 Task: Toggle the double-click icon to close the window.
Action: Mouse moved to (7, 669)
Screenshot: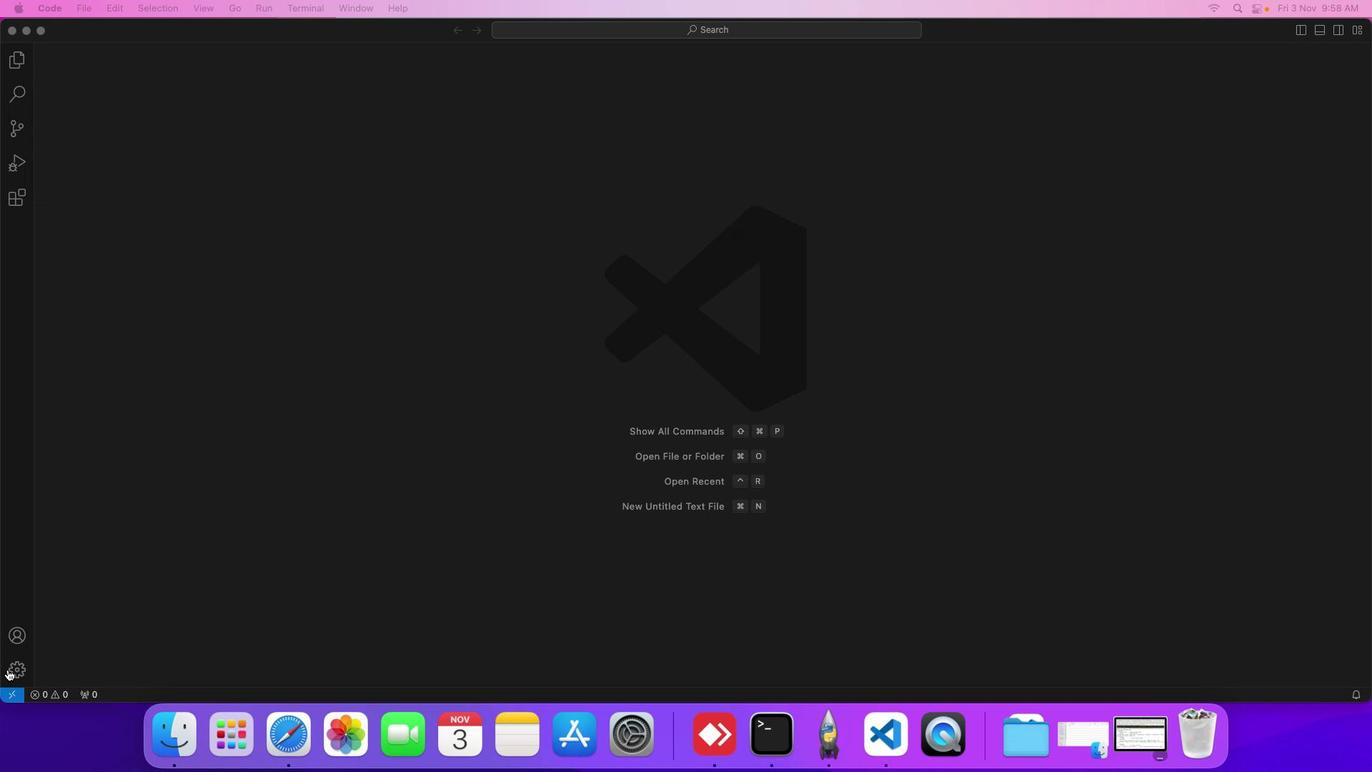 
Action: Mouse pressed left at (7, 669)
Screenshot: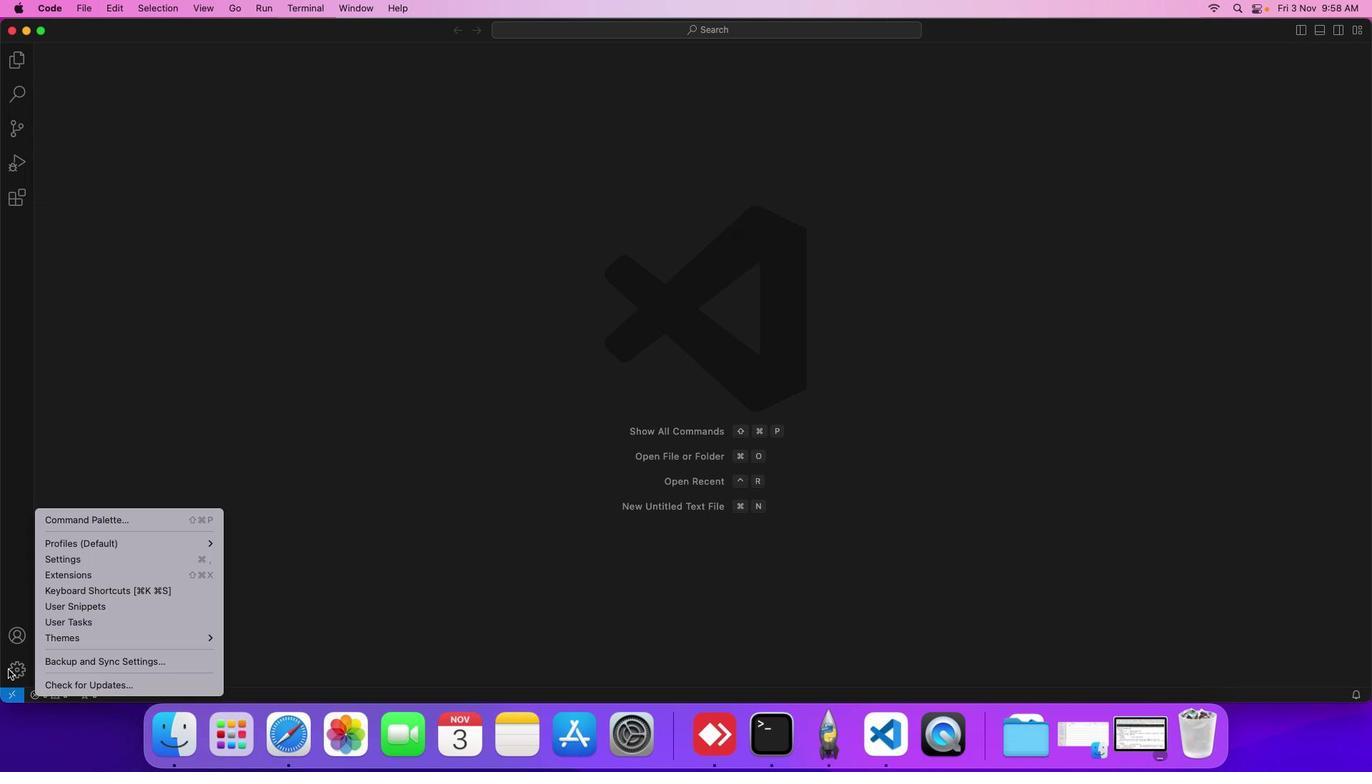 
Action: Mouse moved to (59, 563)
Screenshot: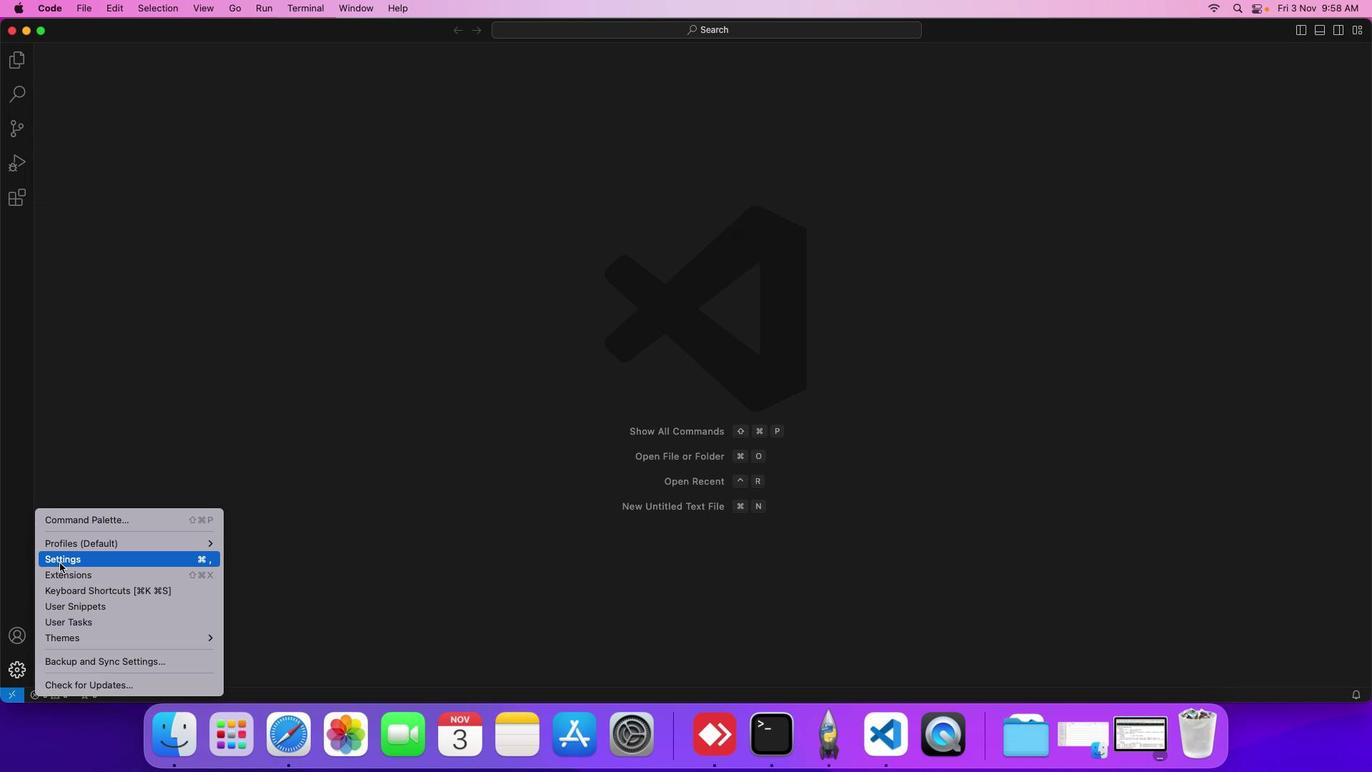 
Action: Mouse pressed left at (59, 563)
Screenshot: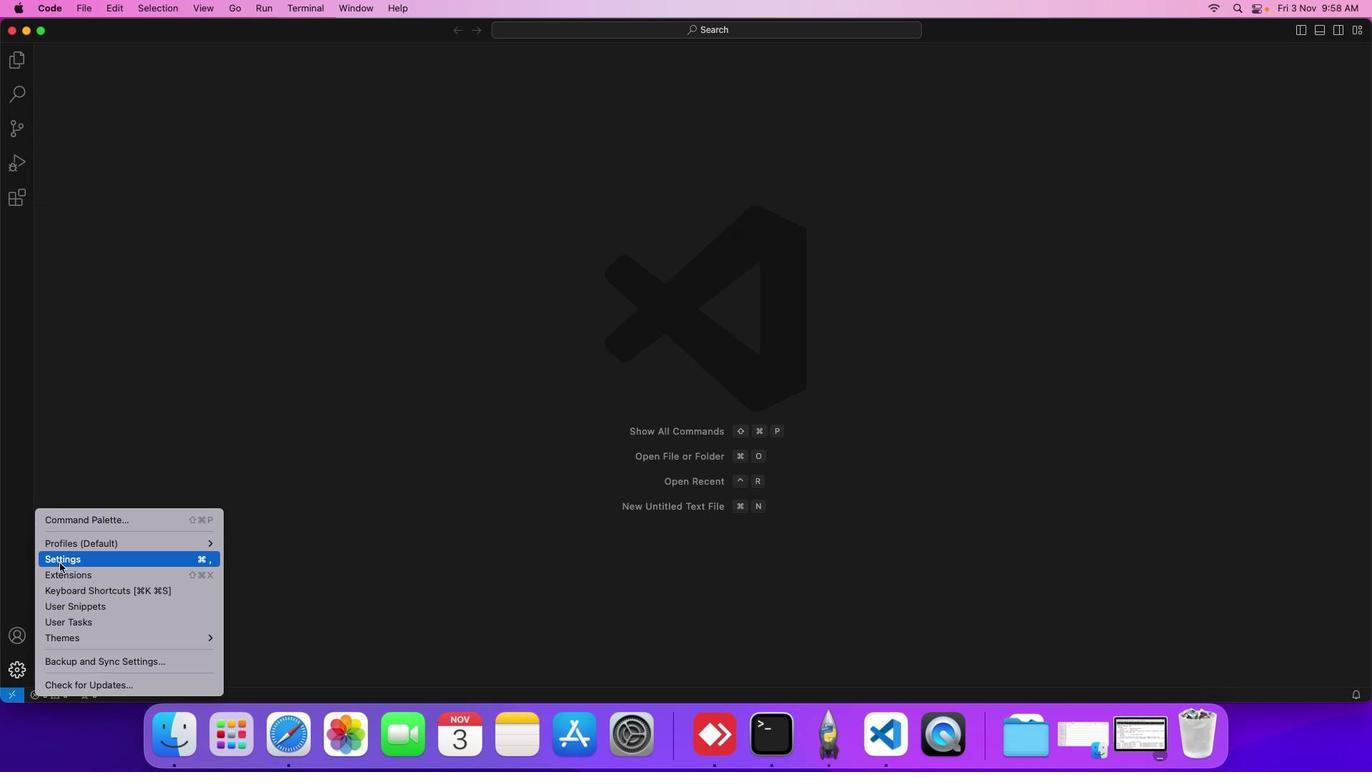 
Action: Mouse moved to (327, 188)
Screenshot: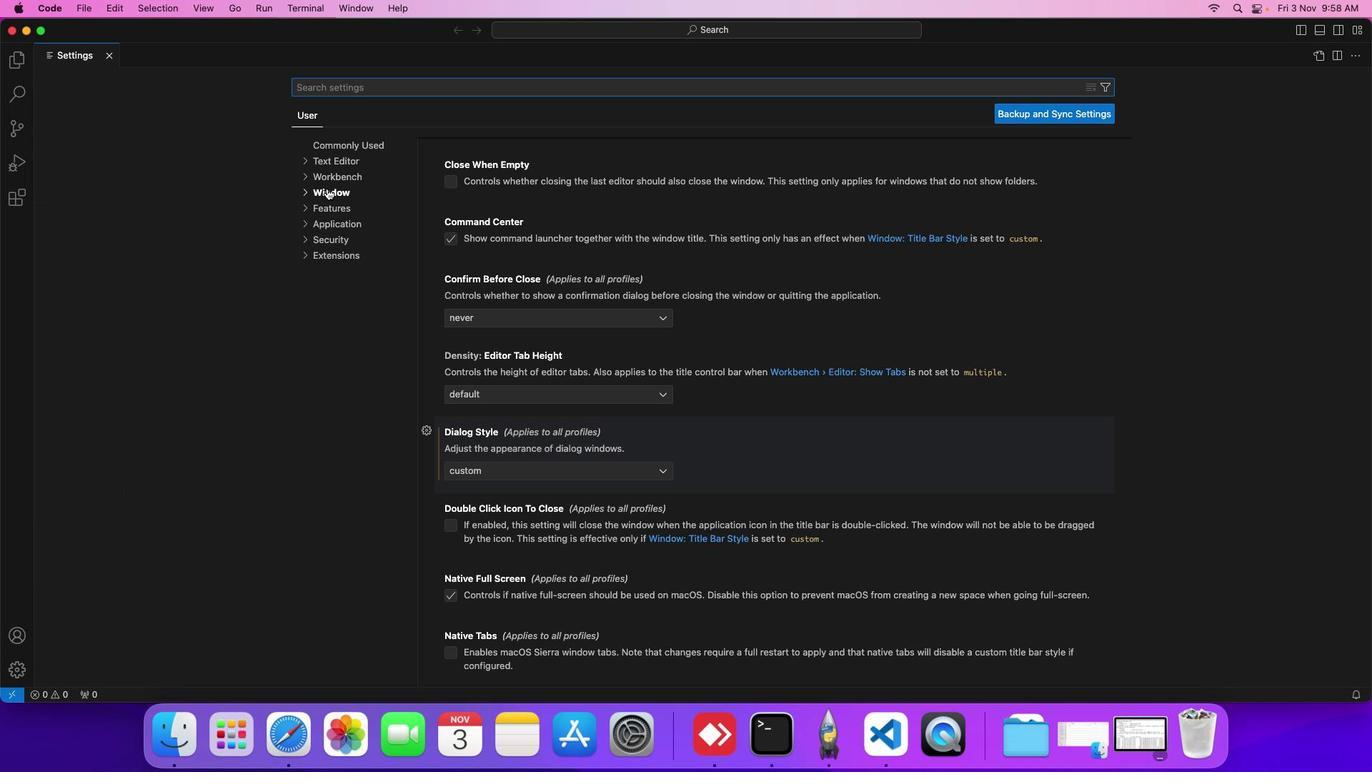 
Action: Mouse pressed left at (327, 188)
Screenshot: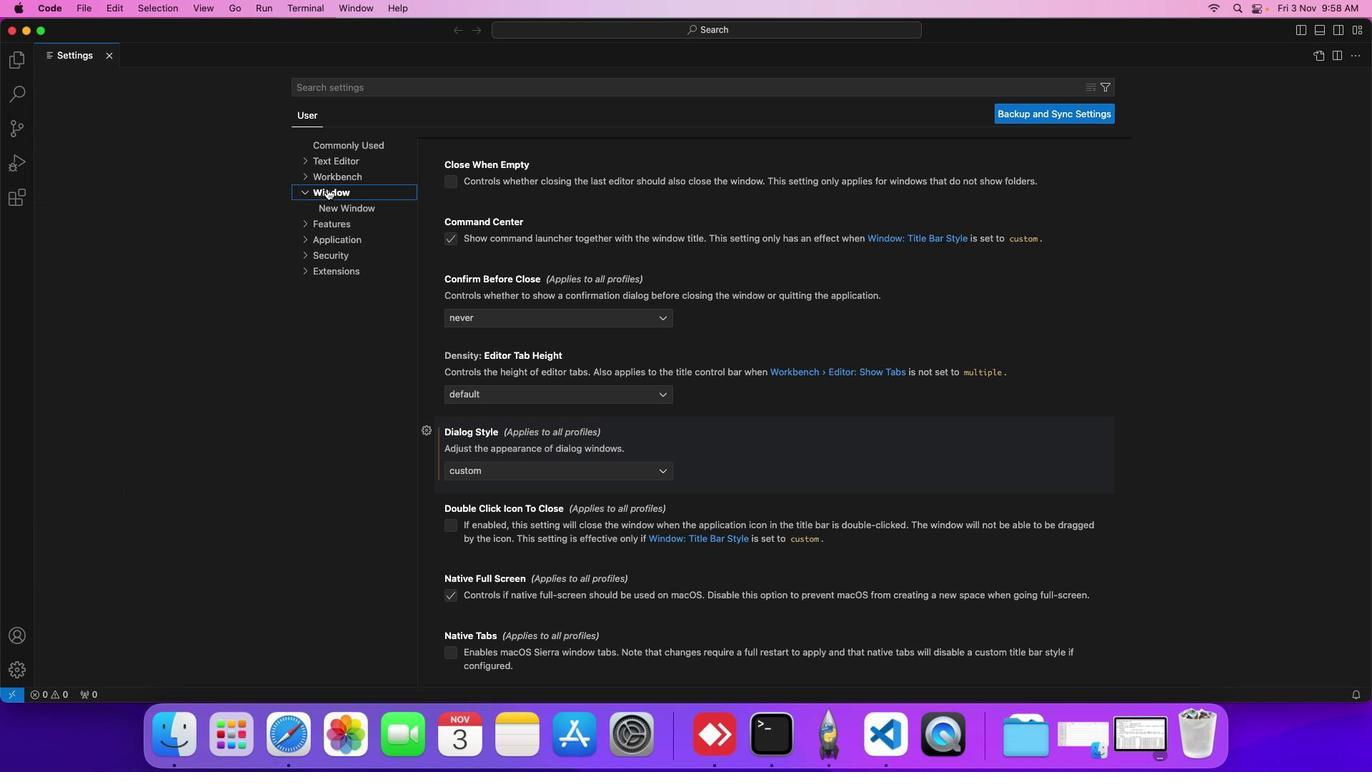 
Action: Mouse moved to (522, 456)
Screenshot: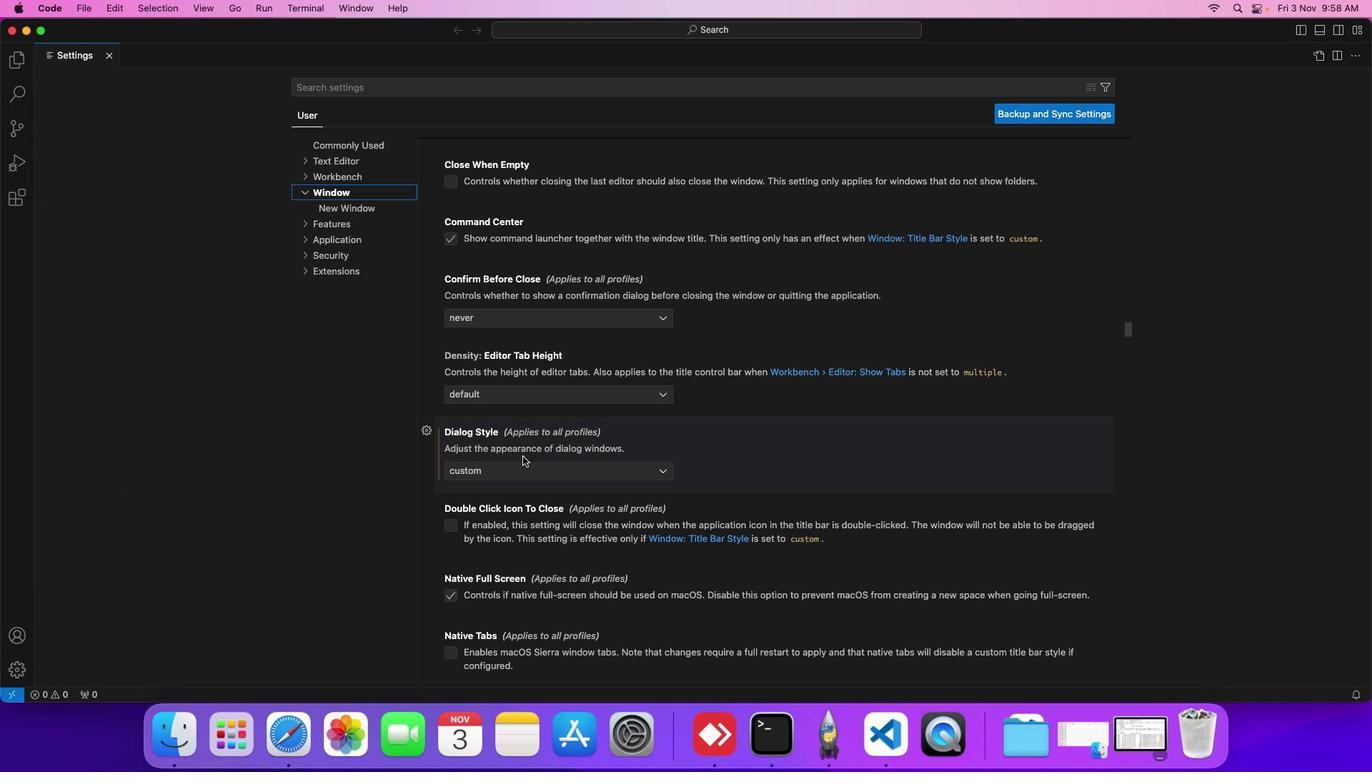 
Action: Mouse scrolled (522, 456) with delta (0, 0)
Screenshot: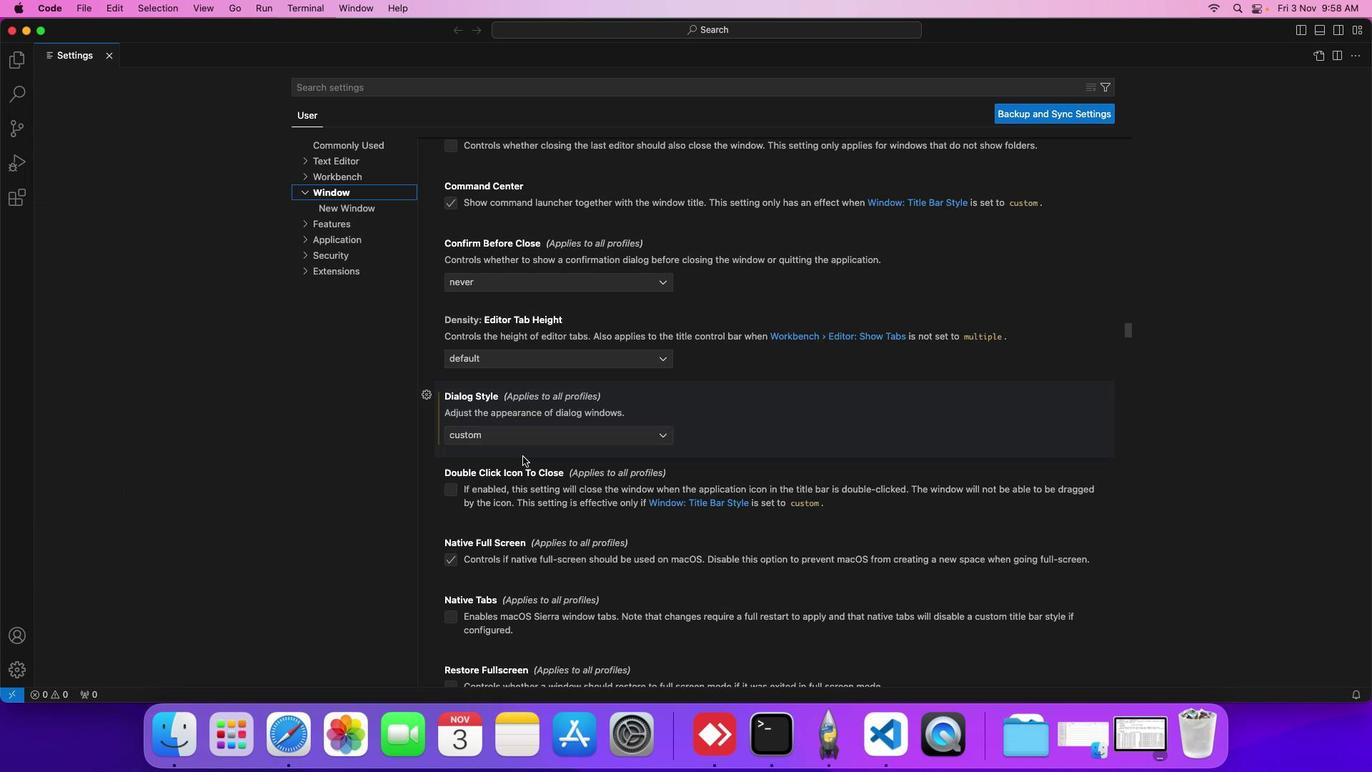 
Action: Mouse scrolled (522, 456) with delta (0, 0)
Screenshot: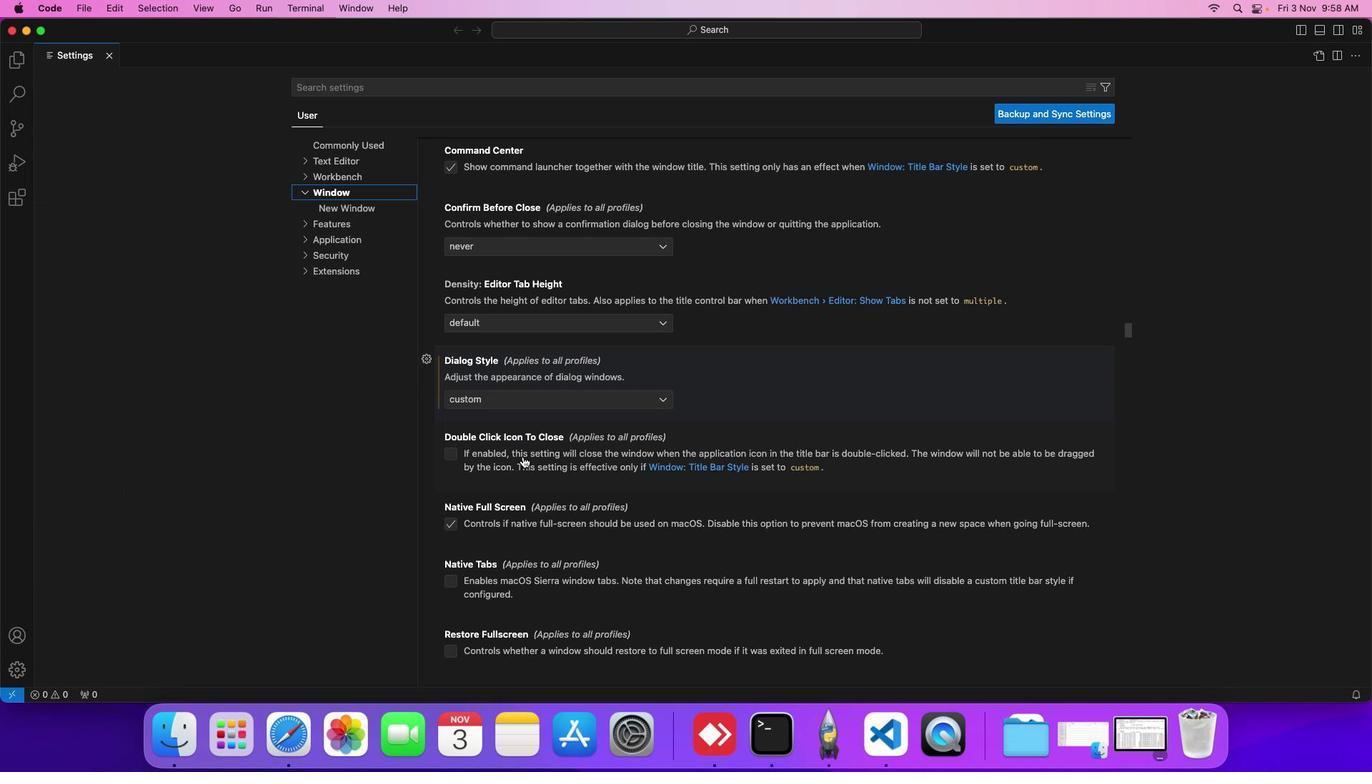 
Action: Mouse scrolled (522, 456) with delta (0, 0)
Screenshot: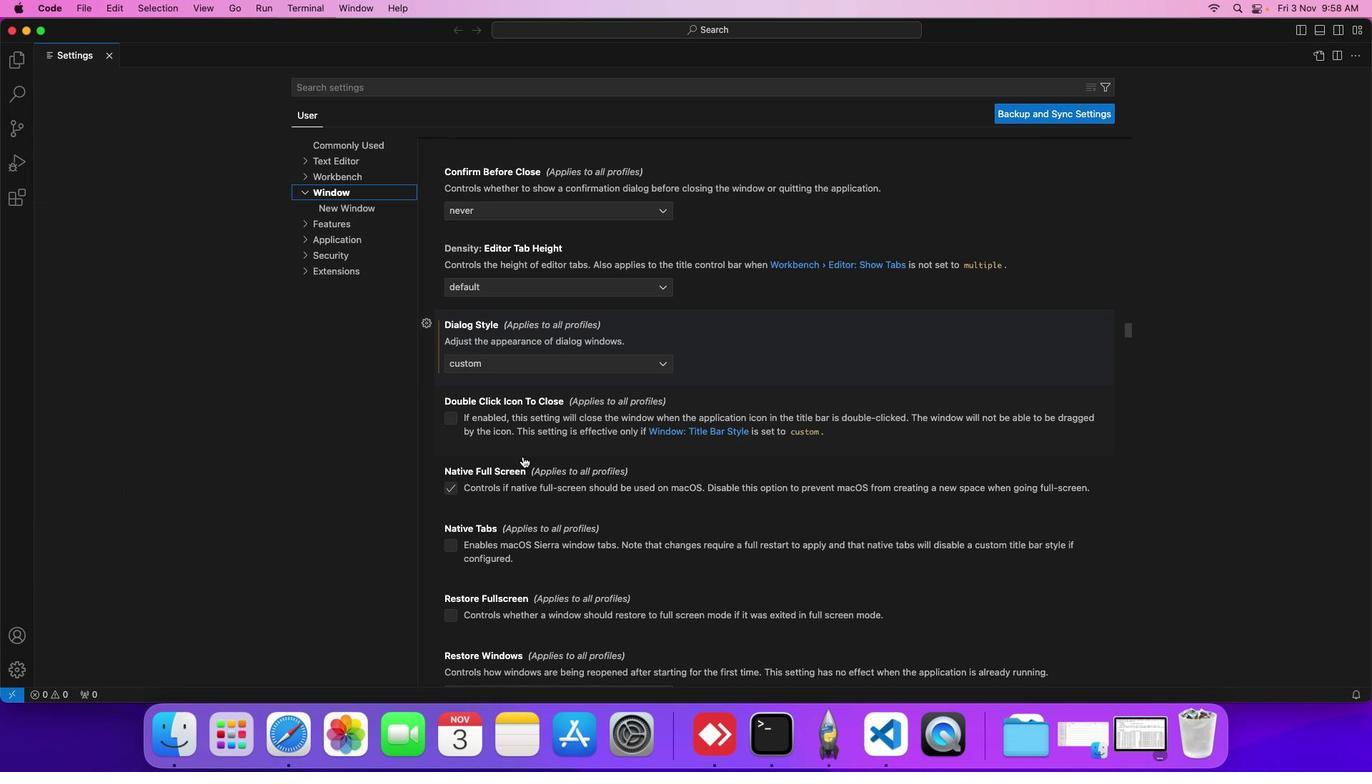 
Action: Mouse moved to (522, 456)
Screenshot: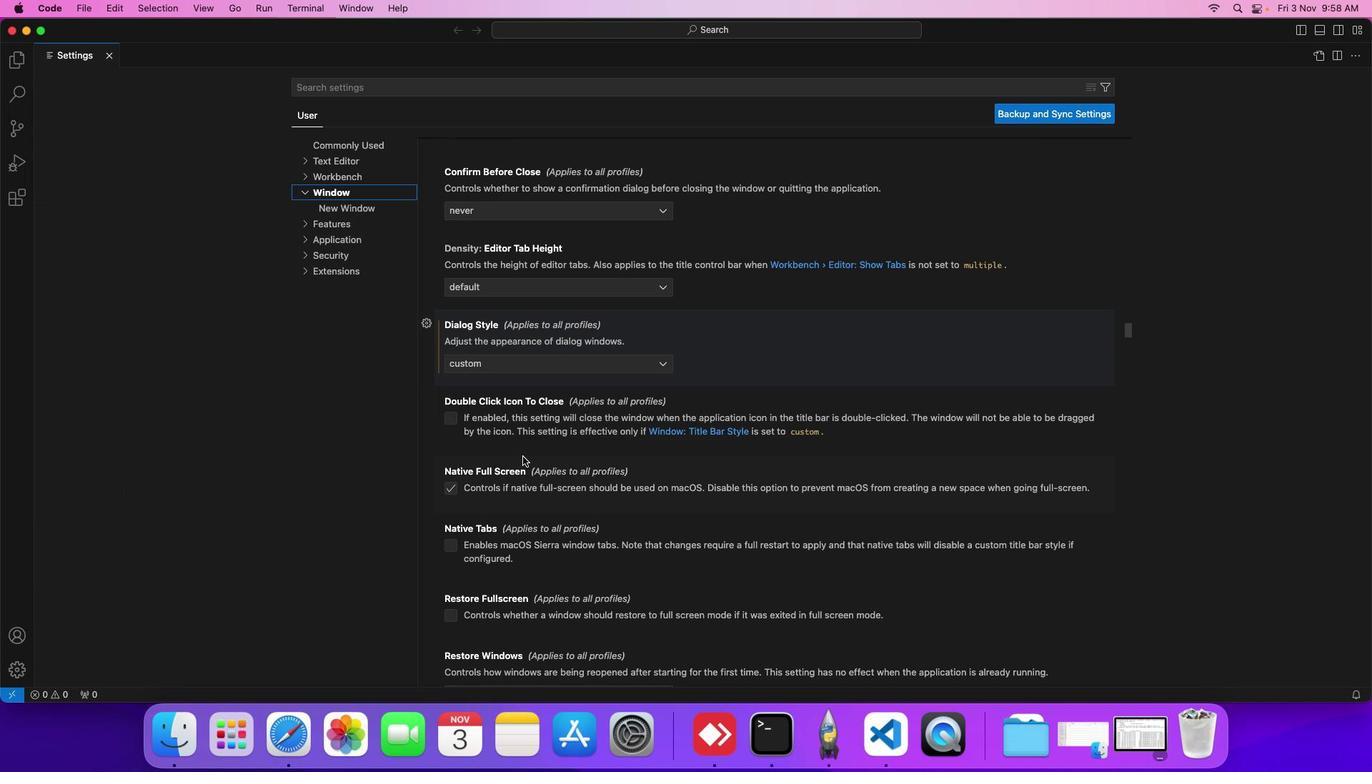 
Action: Mouse scrolled (522, 456) with delta (0, 0)
Screenshot: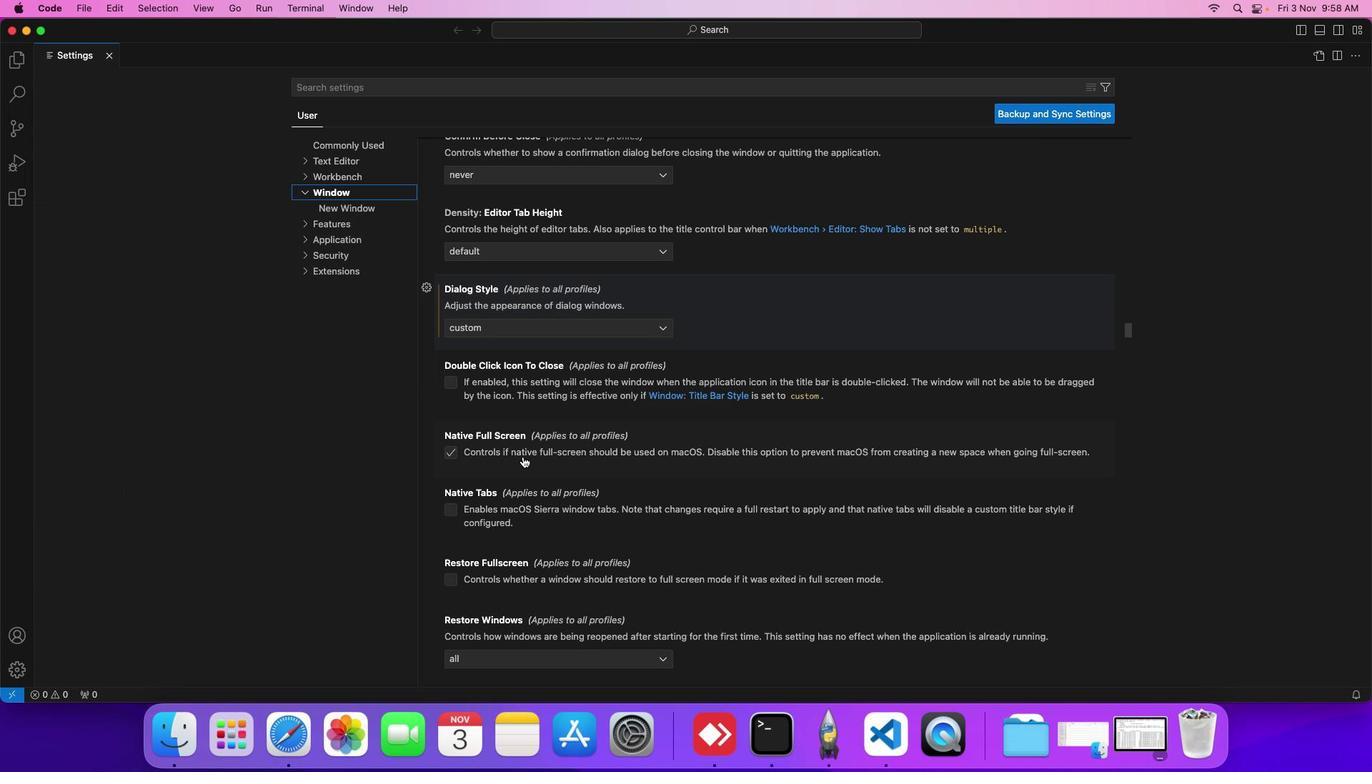 
Action: Mouse scrolled (522, 456) with delta (0, 0)
Screenshot: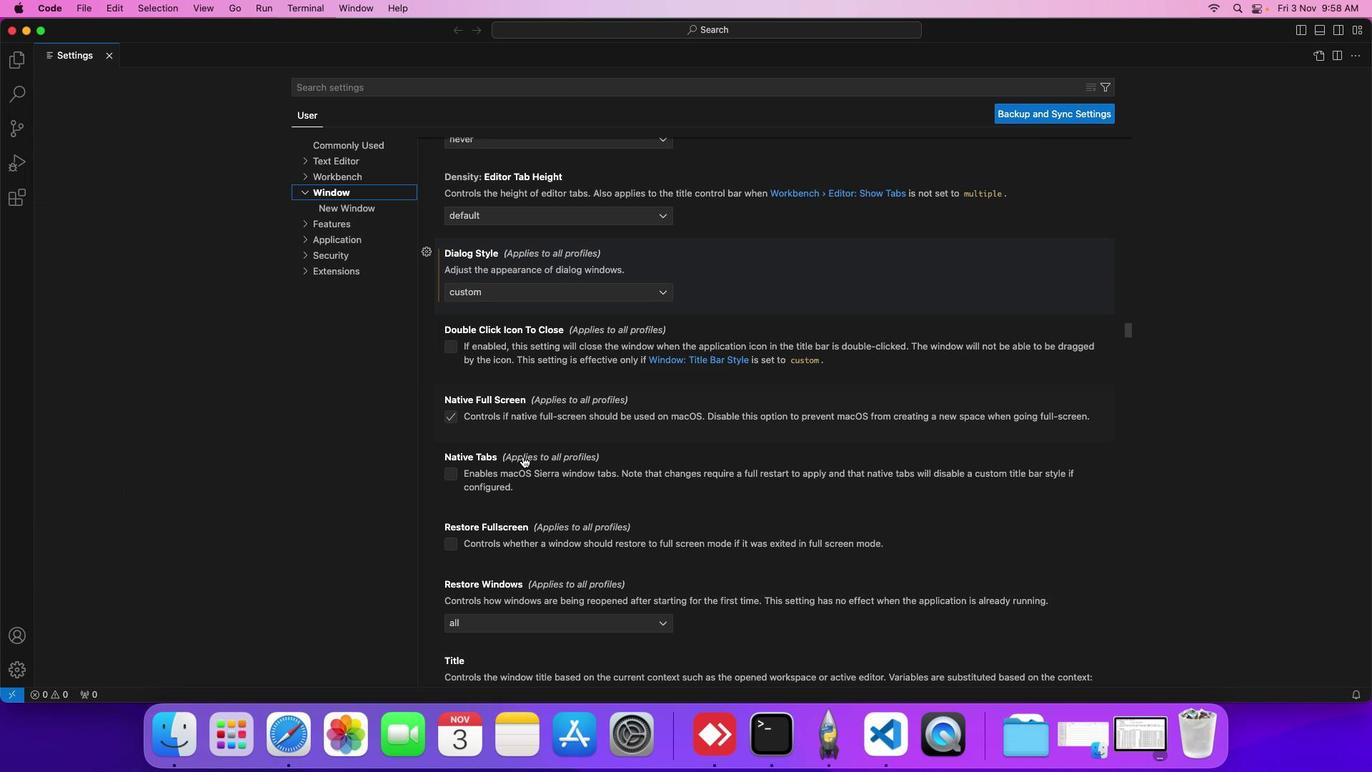 
Action: Mouse scrolled (522, 456) with delta (0, 0)
Screenshot: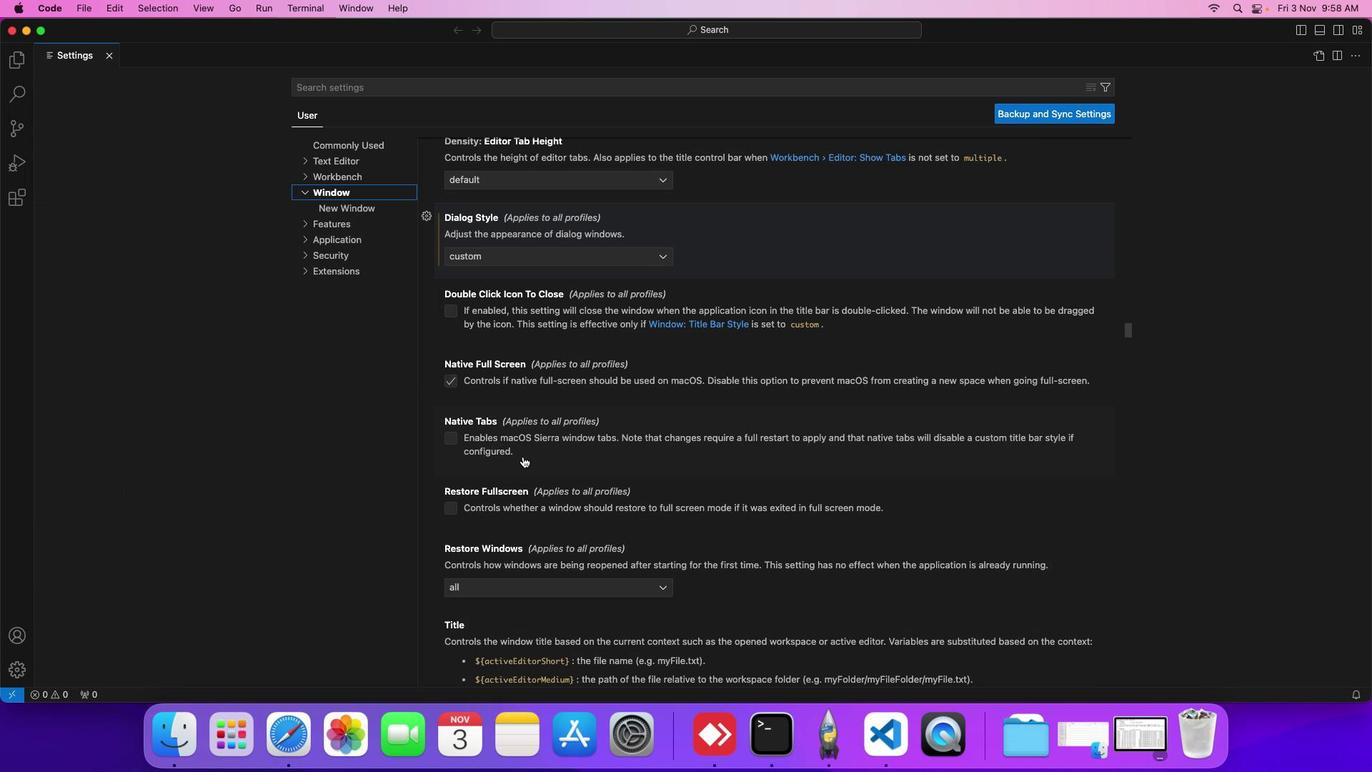 
Action: Mouse scrolled (522, 456) with delta (0, 0)
Screenshot: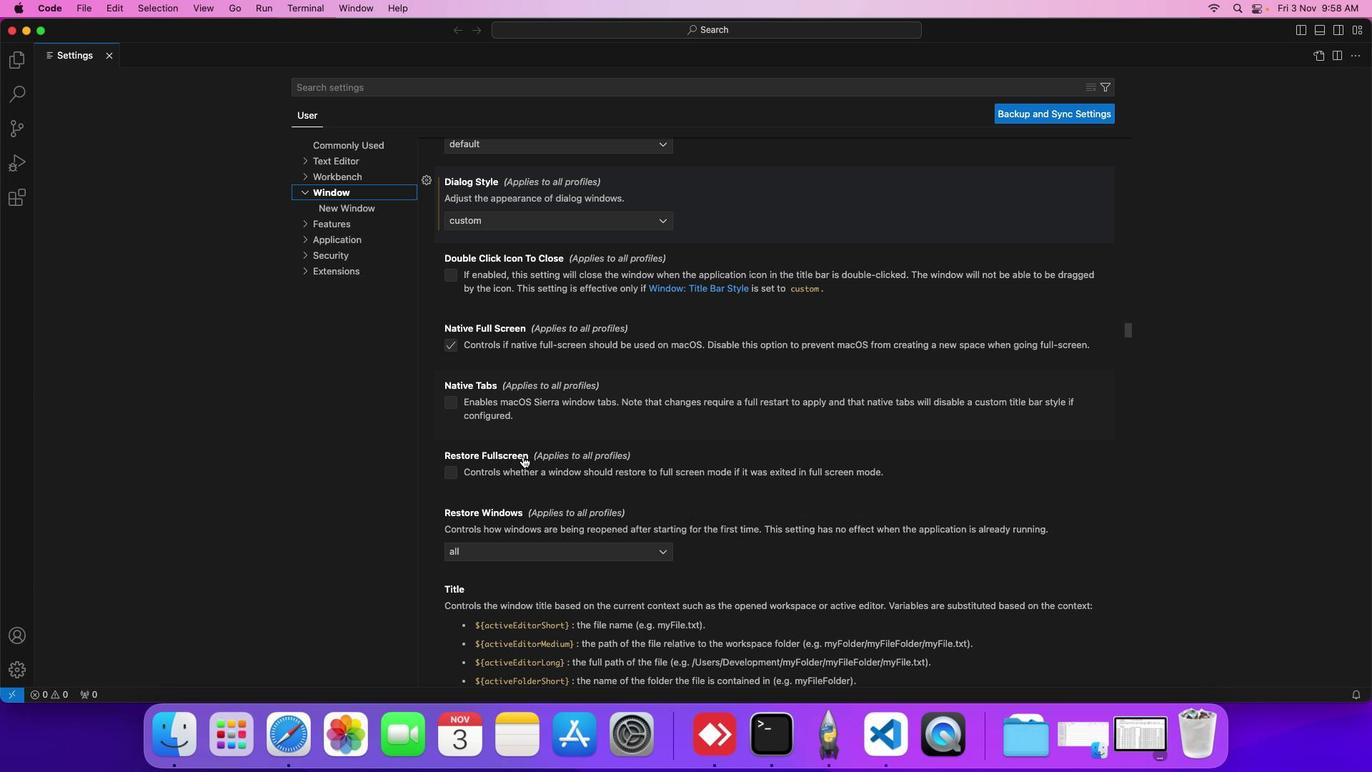 
Action: Mouse scrolled (522, 456) with delta (0, 0)
Screenshot: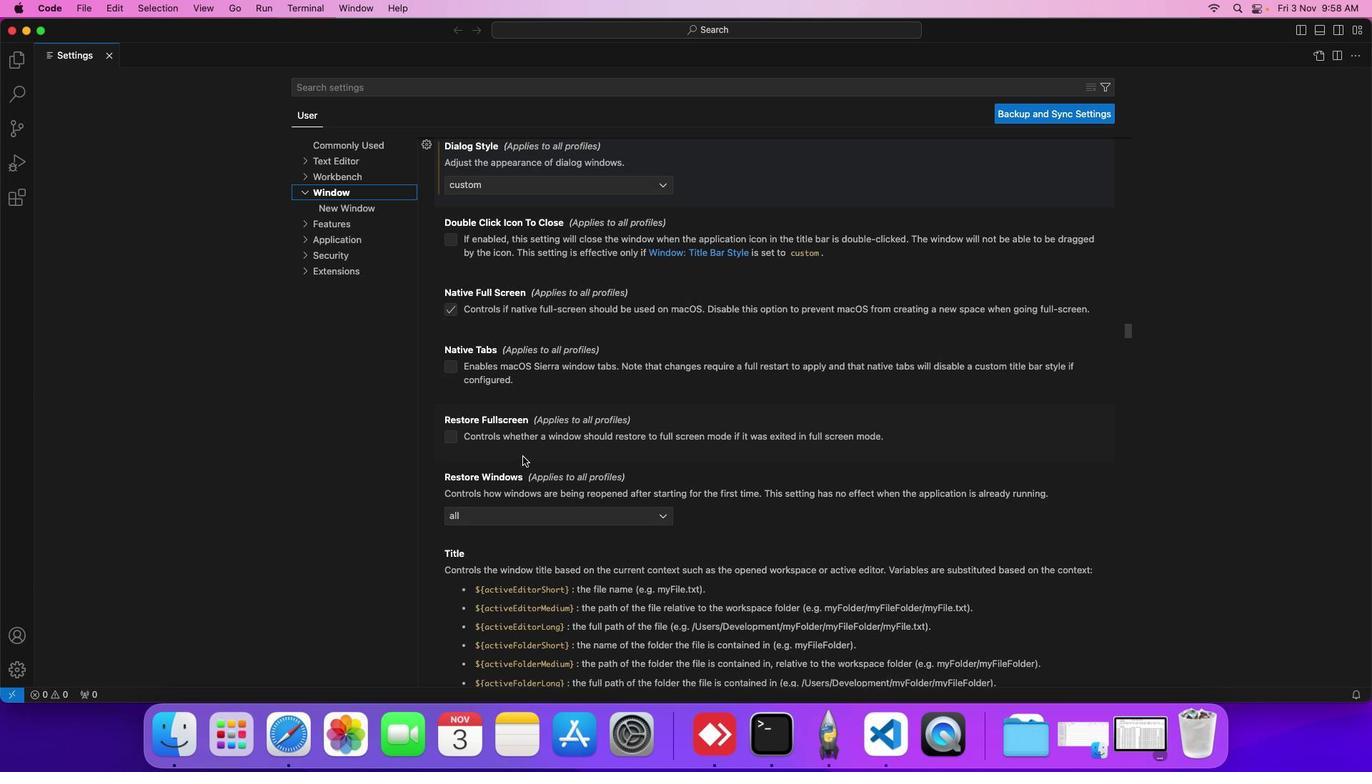 
Action: Mouse moved to (522, 456)
Screenshot: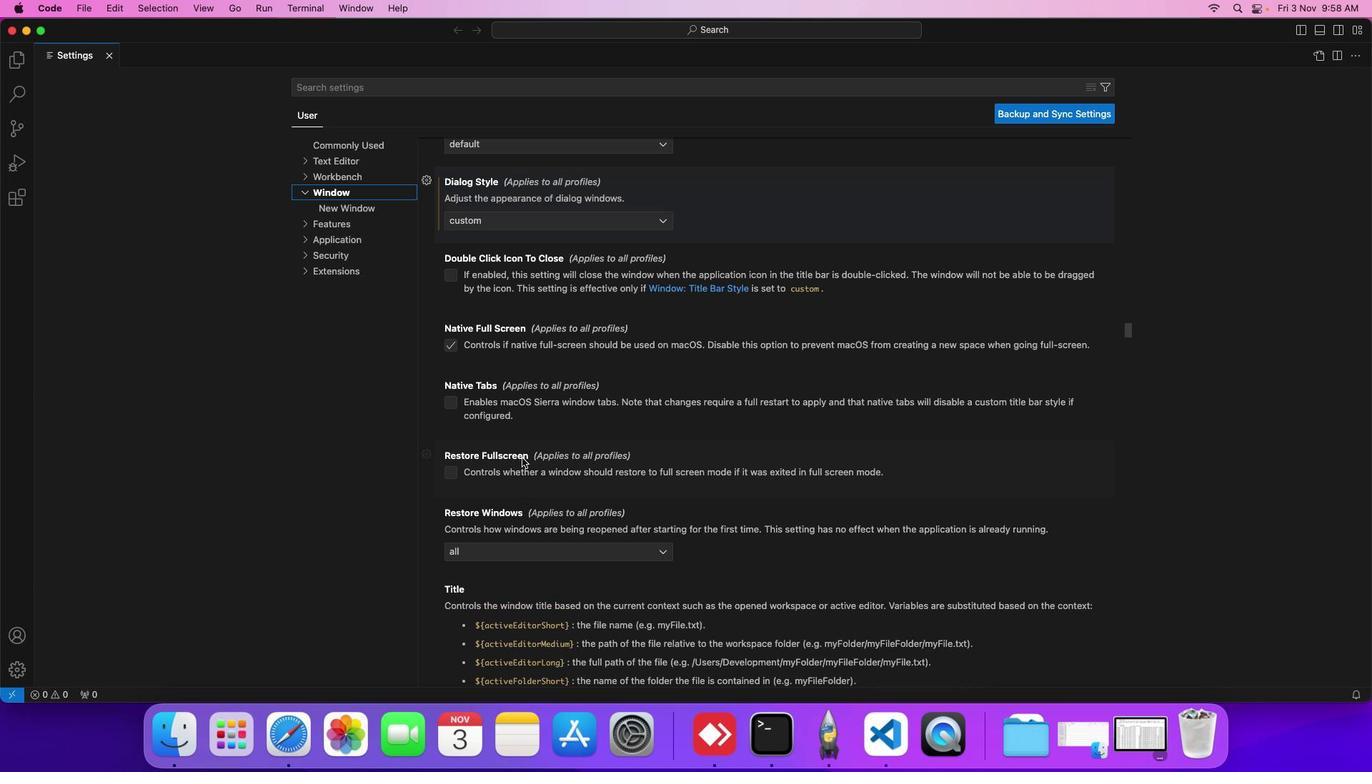 
Action: Mouse scrolled (522, 456) with delta (0, 0)
Screenshot: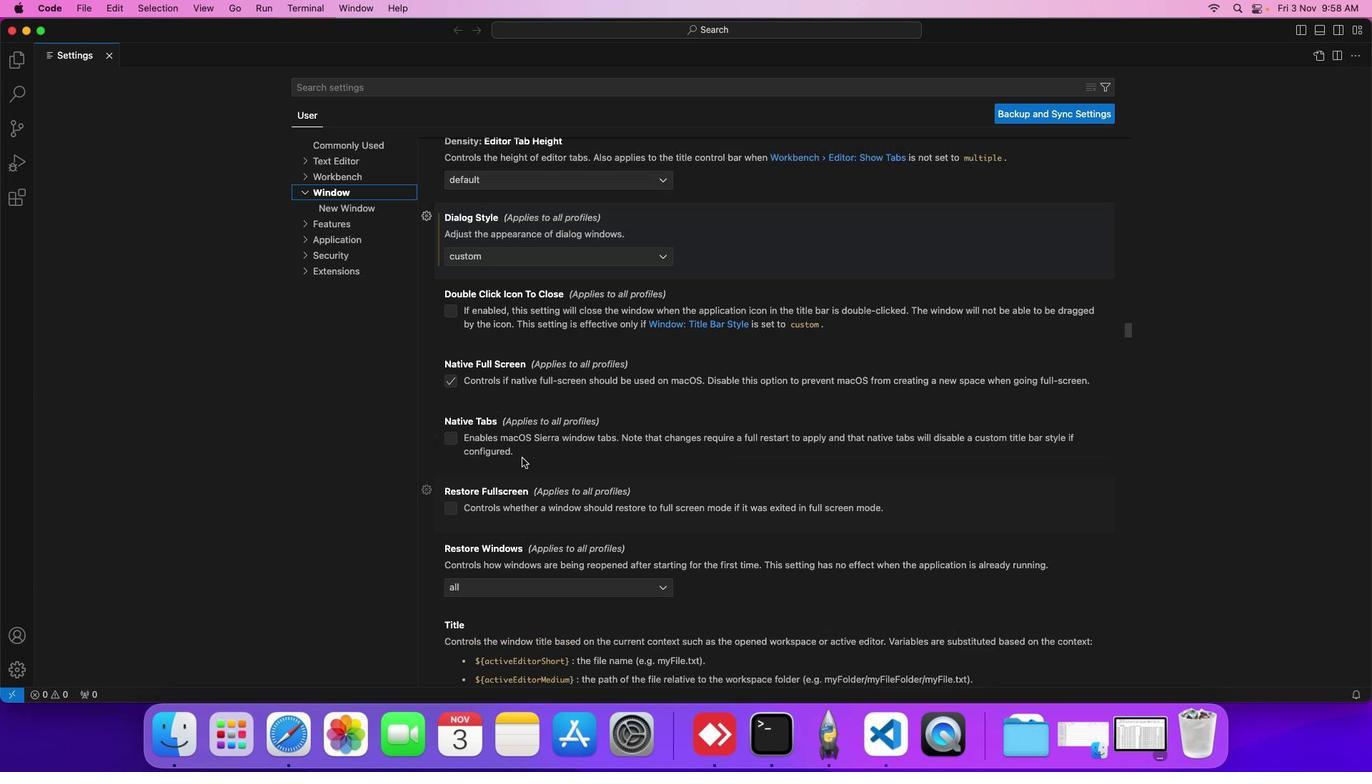 
Action: Mouse moved to (521, 457)
Screenshot: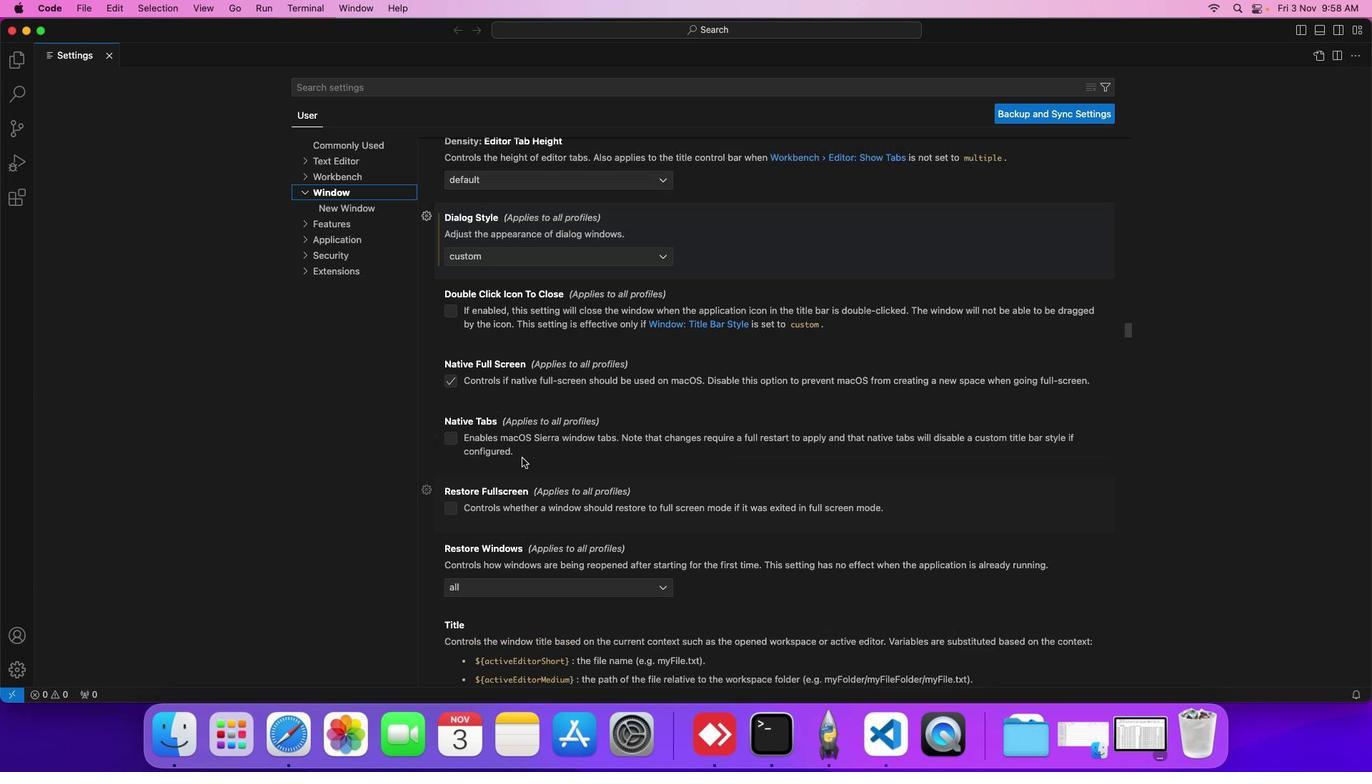 
Action: Mouse scrolled (521, 457) with delta (0, 0)
Screenshot: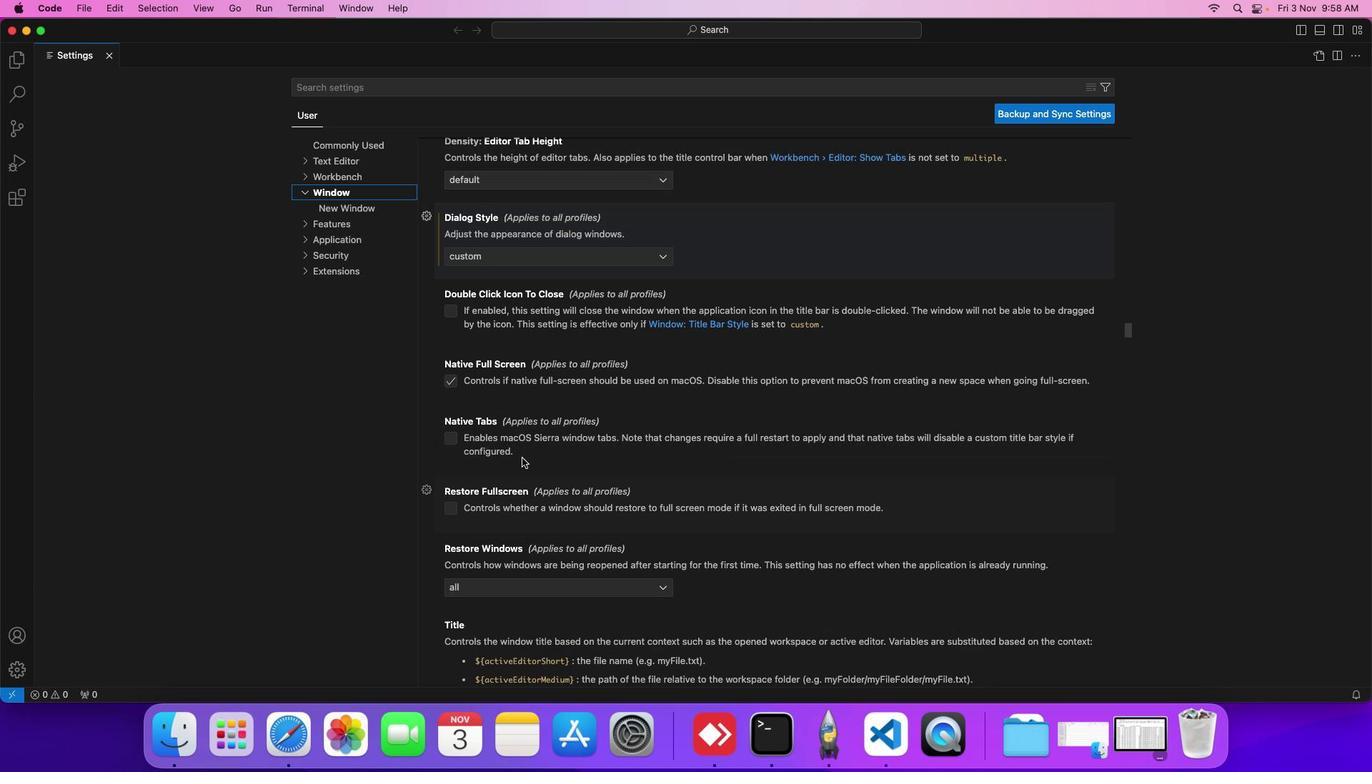 
Action: Mouse scrolled (521, 457) with delta (0, 0)
Screenshot: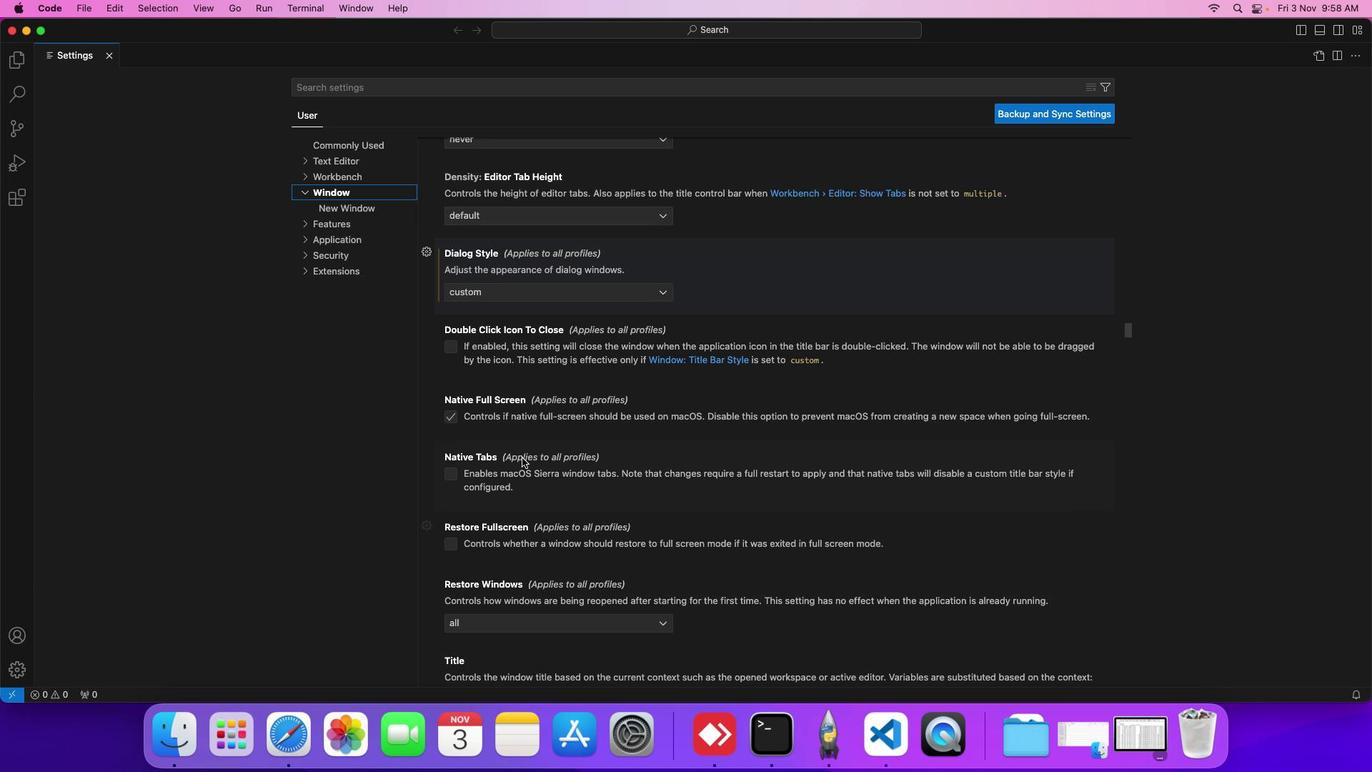 
Action: Mouse scrolled (521, 457) with delta (0, 0)
Screenshot: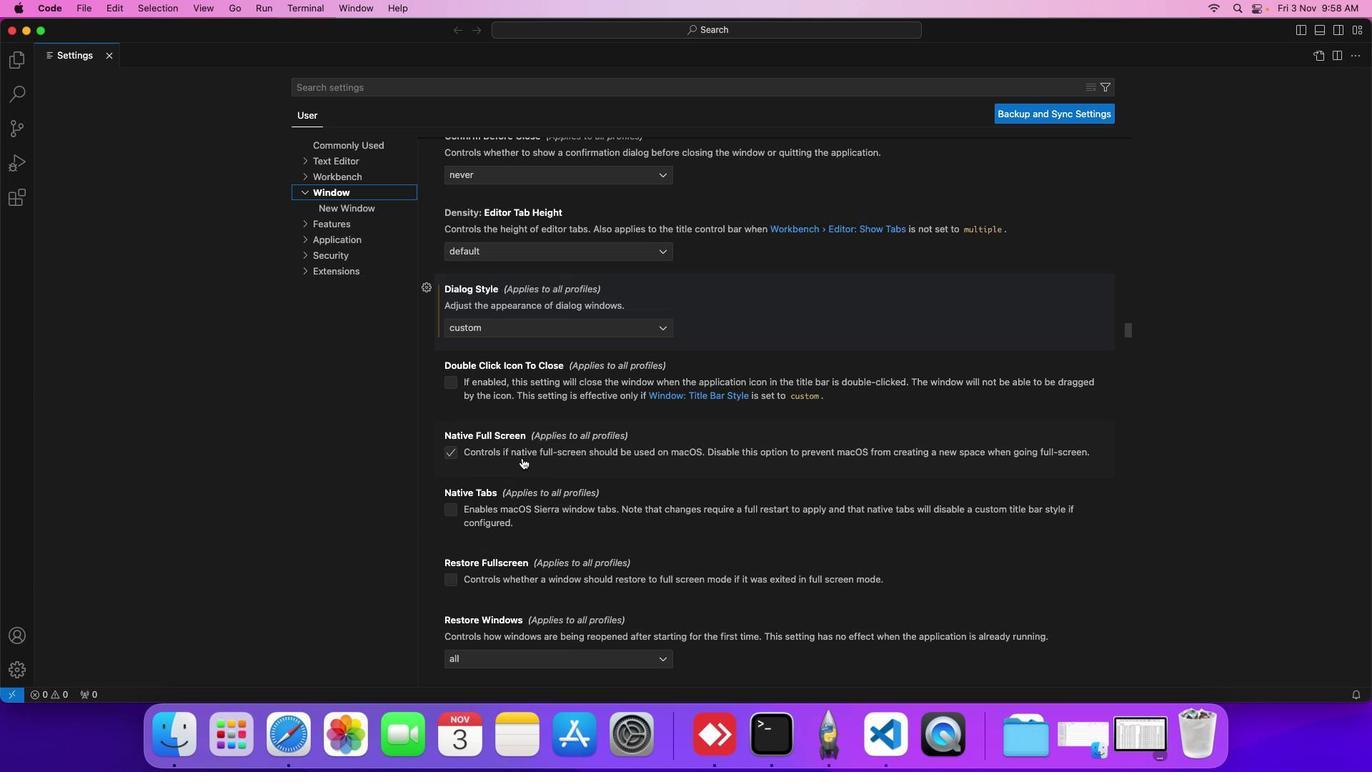 
Action: Mouse scrolled (521, 457) with delta (0, 0)
Screenshot: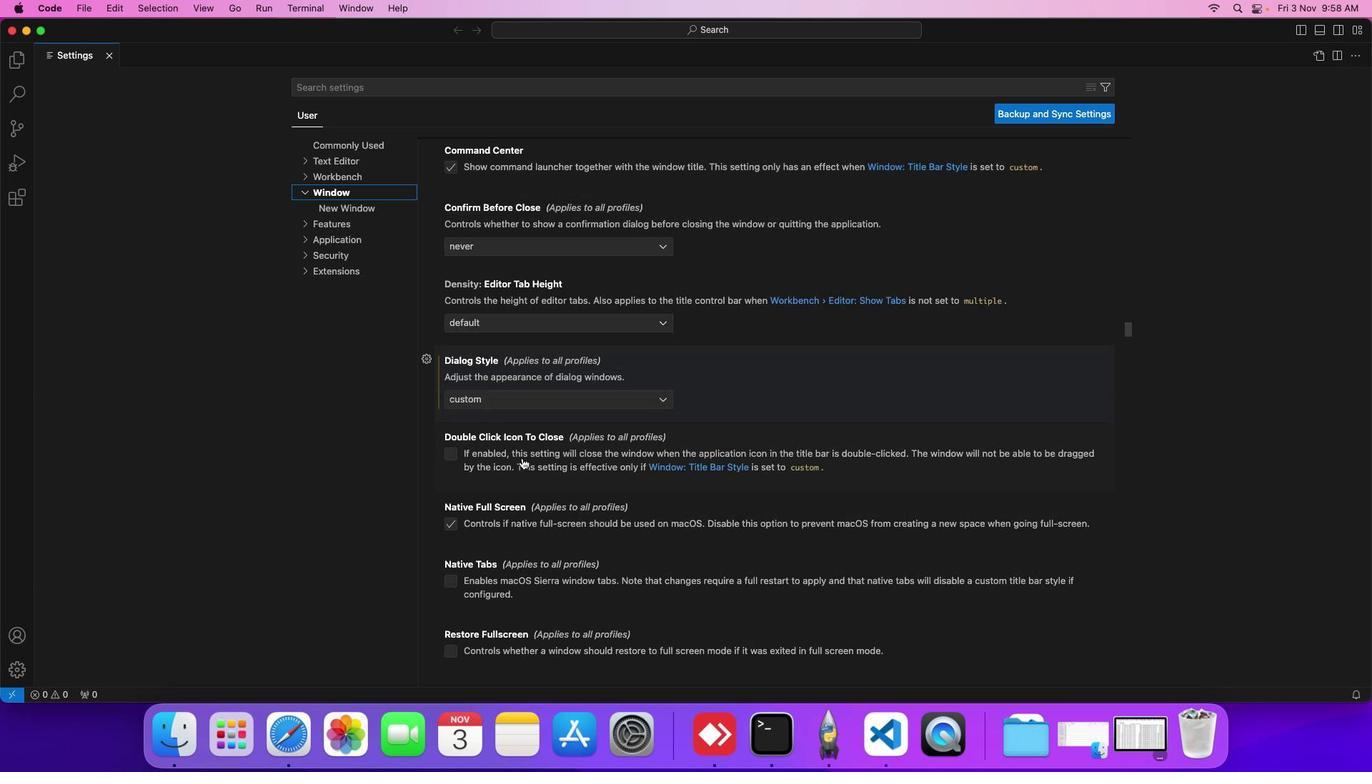 
Action: Mouse scrolled (521, 457) with delta (0, 0)
Screenshot: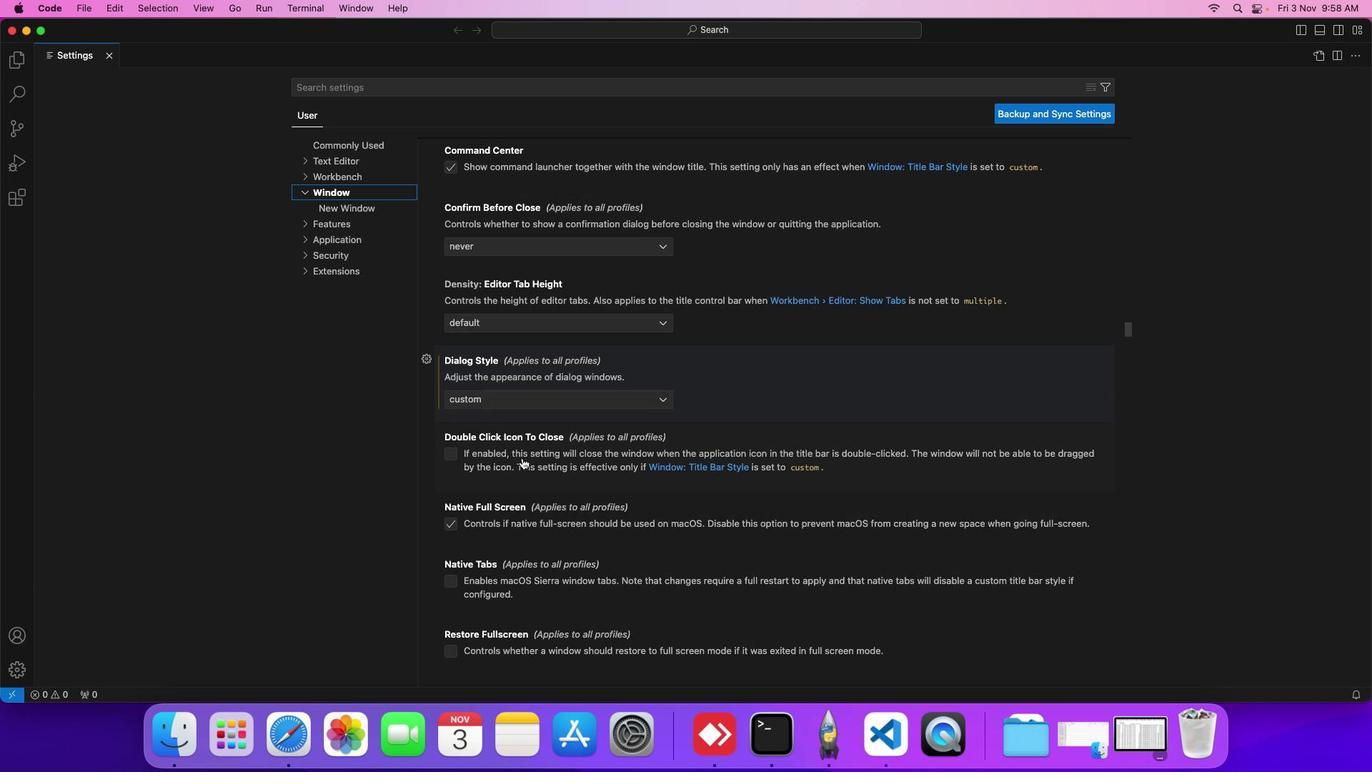 
Action: Mouse scrolled (521, 457) with delta (0, 0)
Screenshot: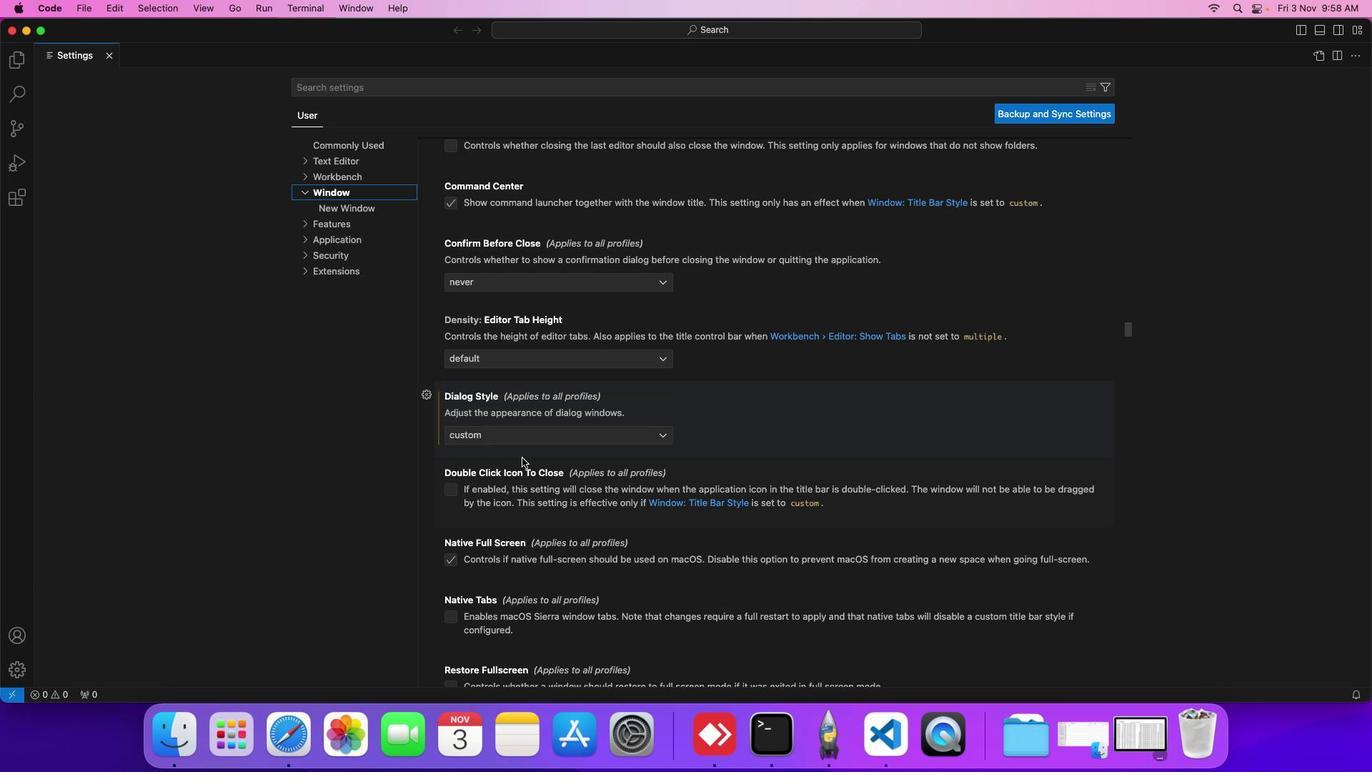 
Action: Mouse scrolled (521, 457) with delta (0, 0)
Screenshot: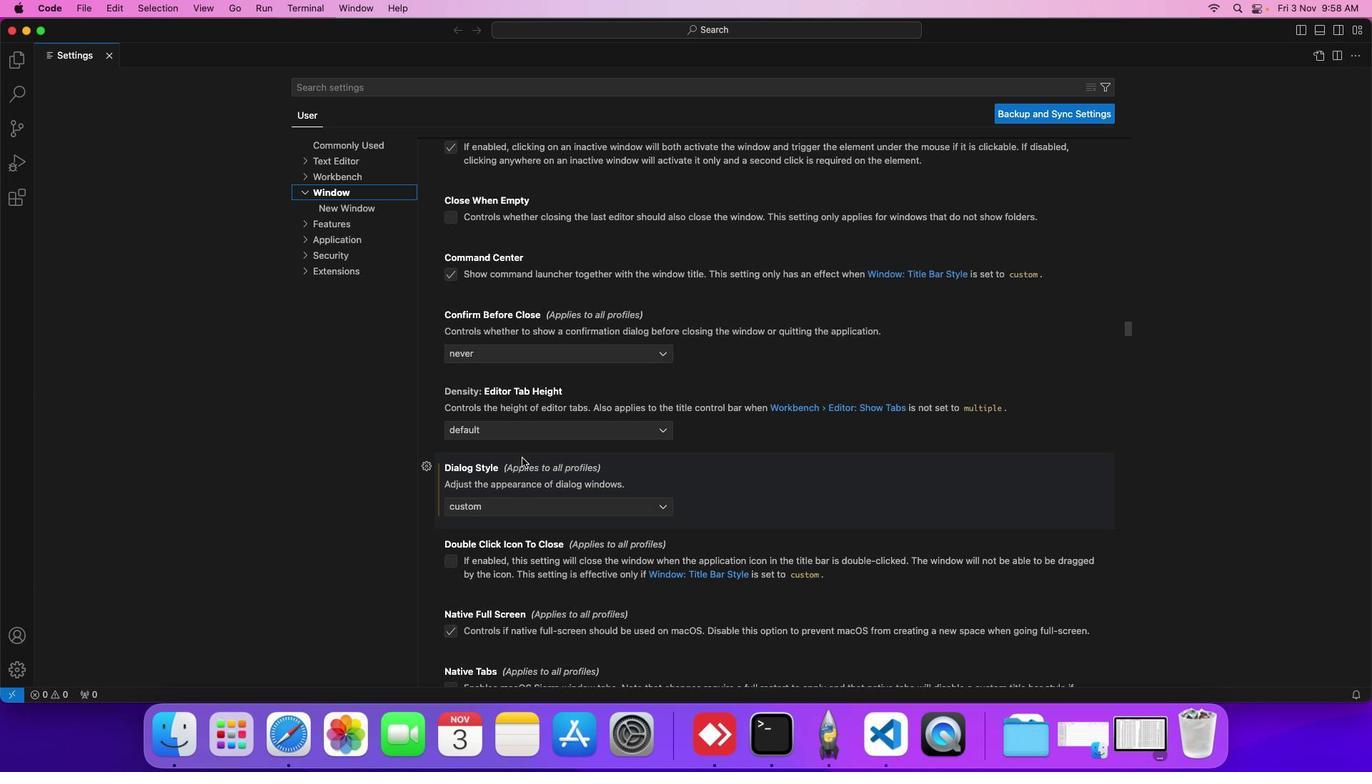 
Action: Mouse scrolled (521, 457) with delta (0, 0)
Screenshot: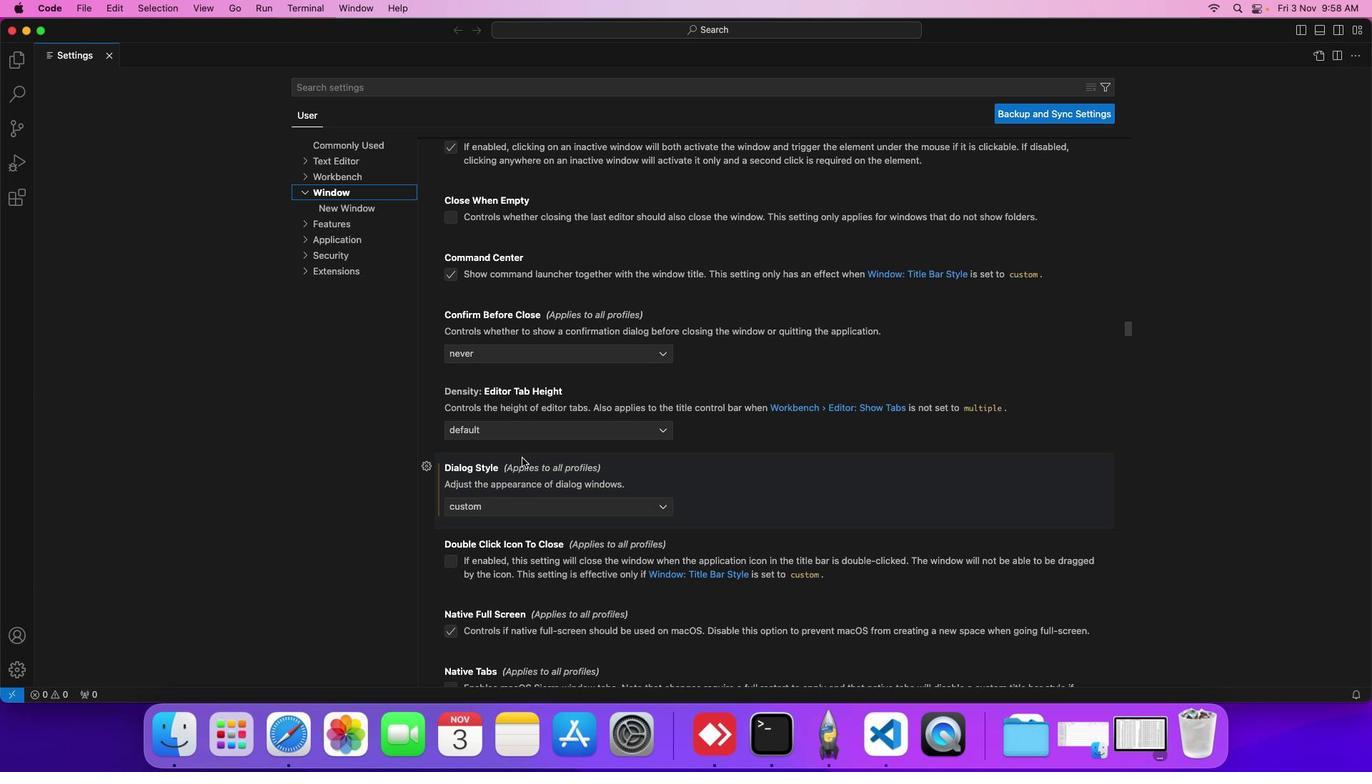 
Action: Mouse scrolled (521, 457) with delta (0, 0)
Screenshot: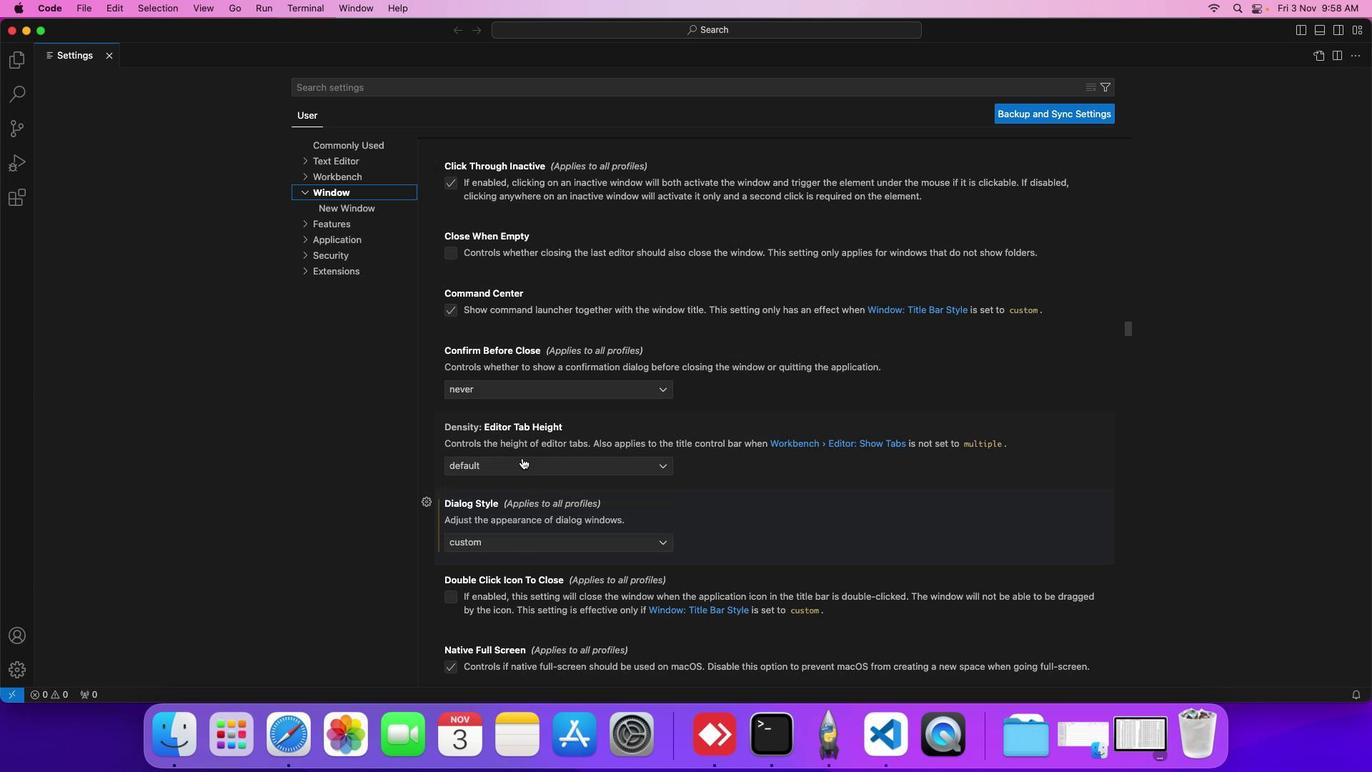 
Action: Mouse scrolled (521, 457) with delta (0, 0)
Screenshot: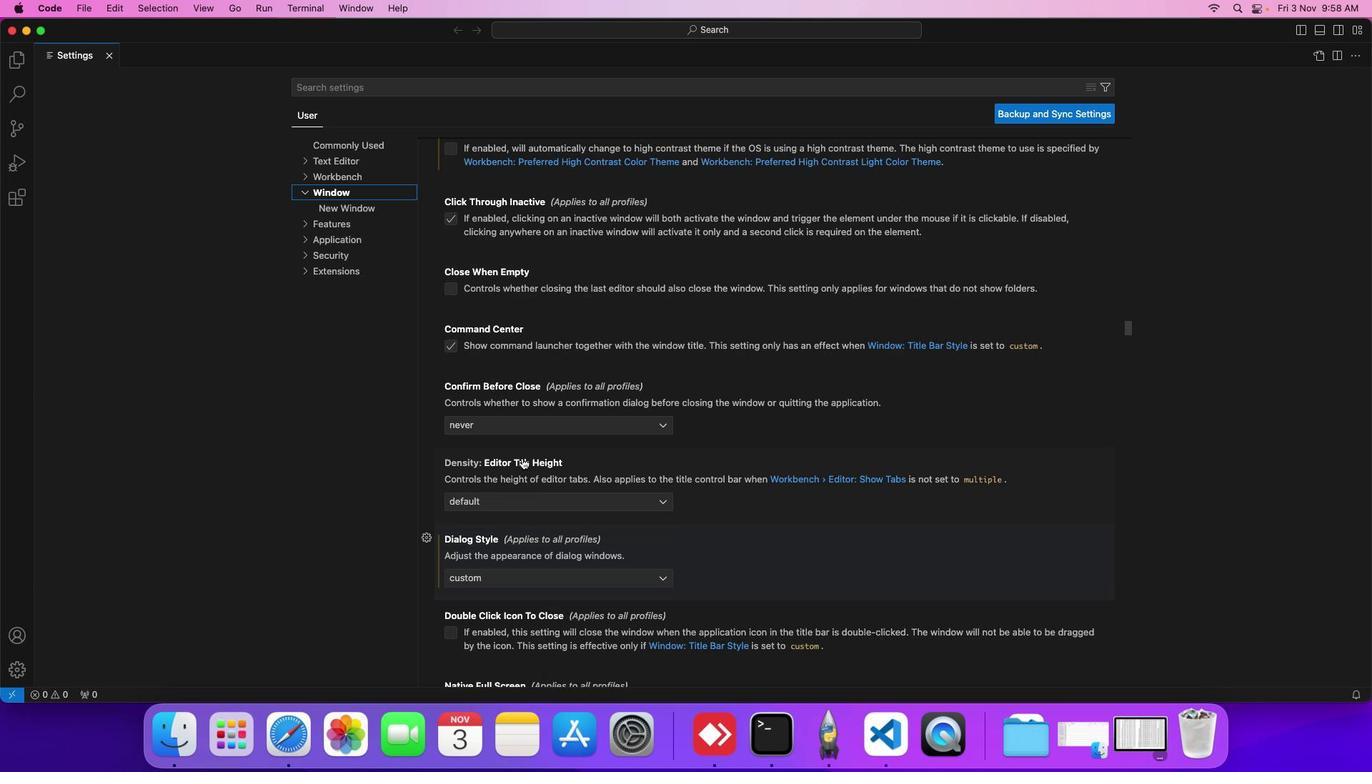 
Action: Mouse scrolled (521, 457) with delta (0, 0)
Screenshot: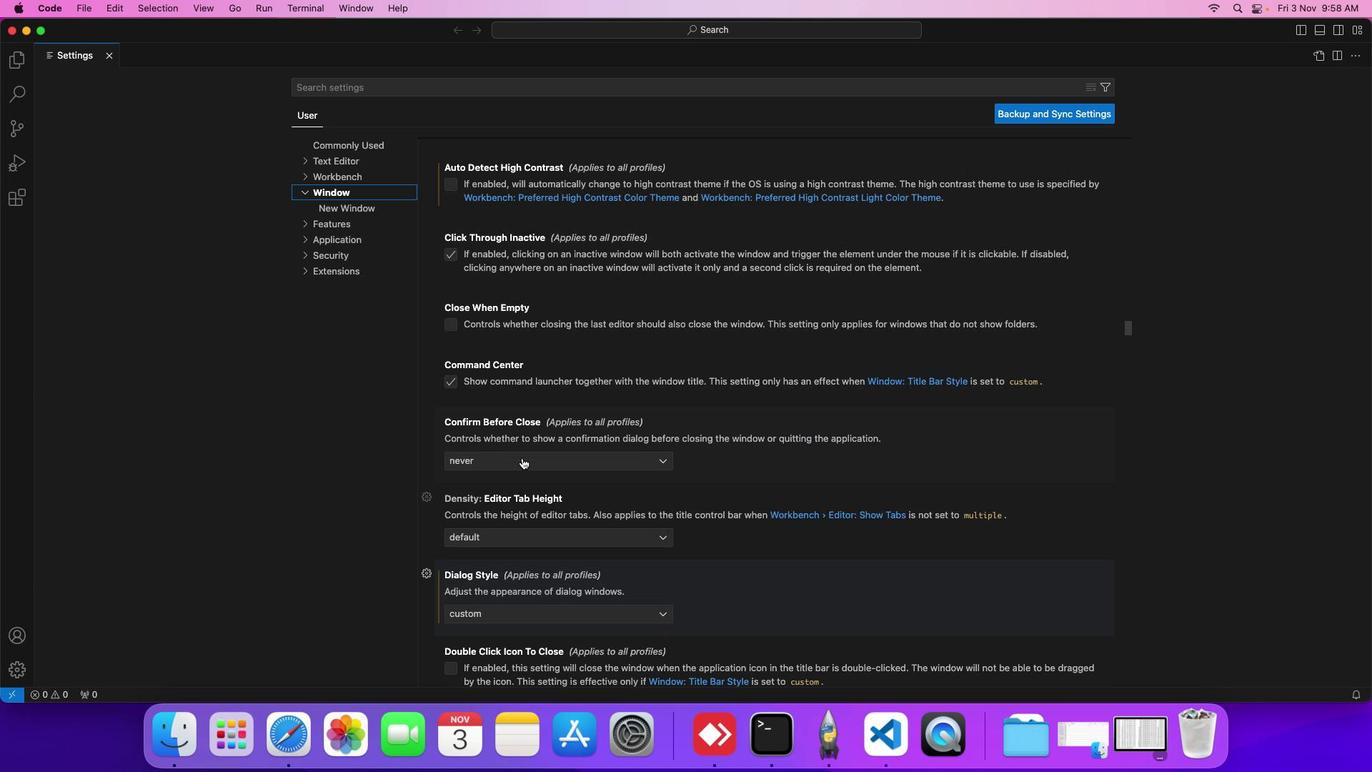 
Action: Mouse scrolled (521, 457) with delta (0, 0)
Screenshot: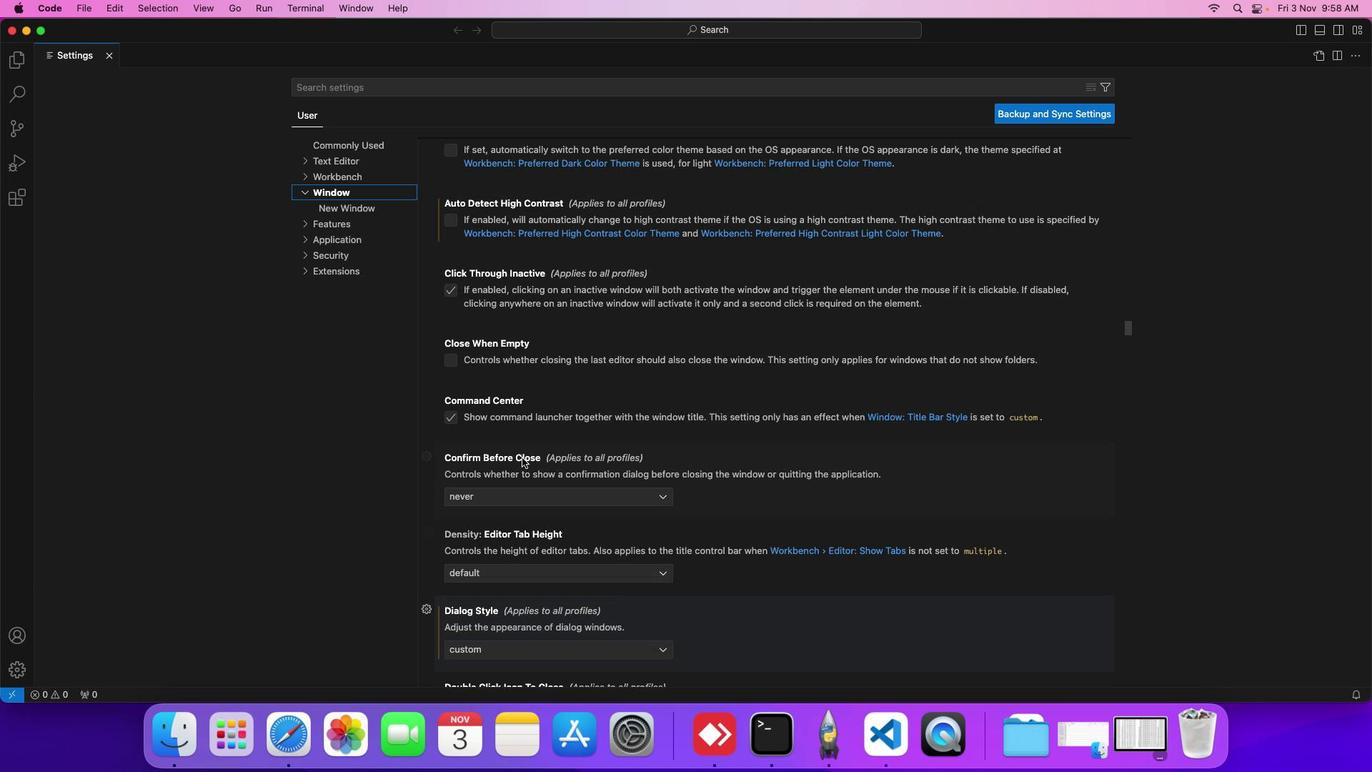 
Action: Mouse scrolled (521, 457) with delta (0, 0)
Screenshot: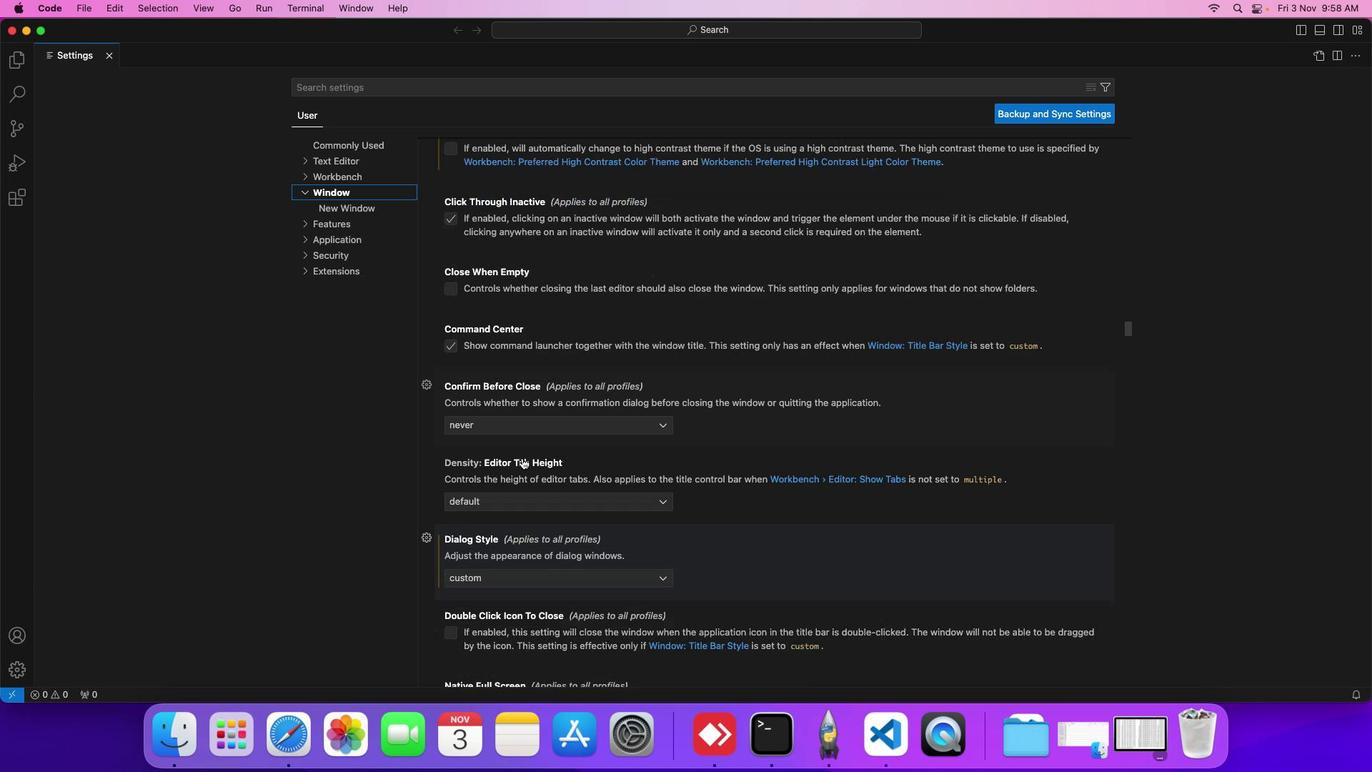 
Action: Mouse scrolled (521, 457) with delta (0, 0)
Screenshot: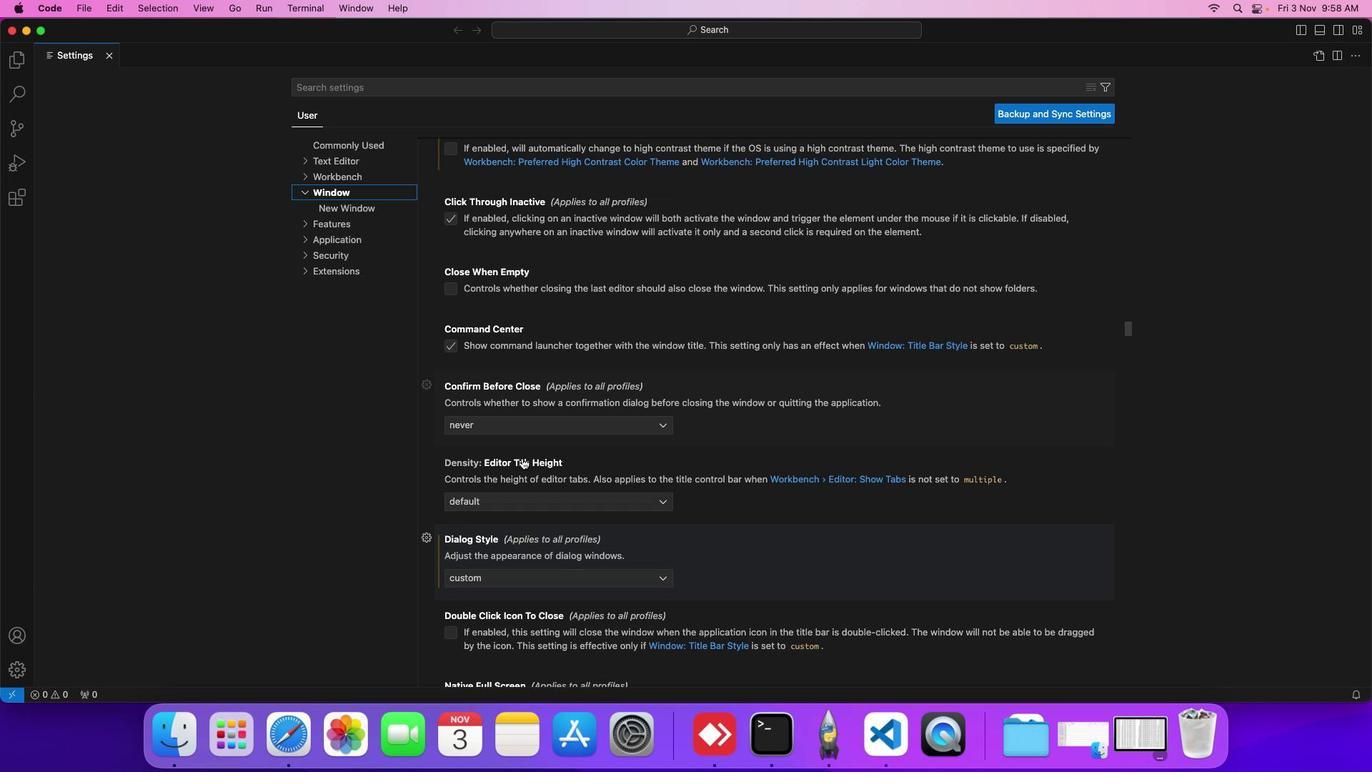 
Action: Mouse scrolled (521, 457) with delta (0, 0)
Screenshot: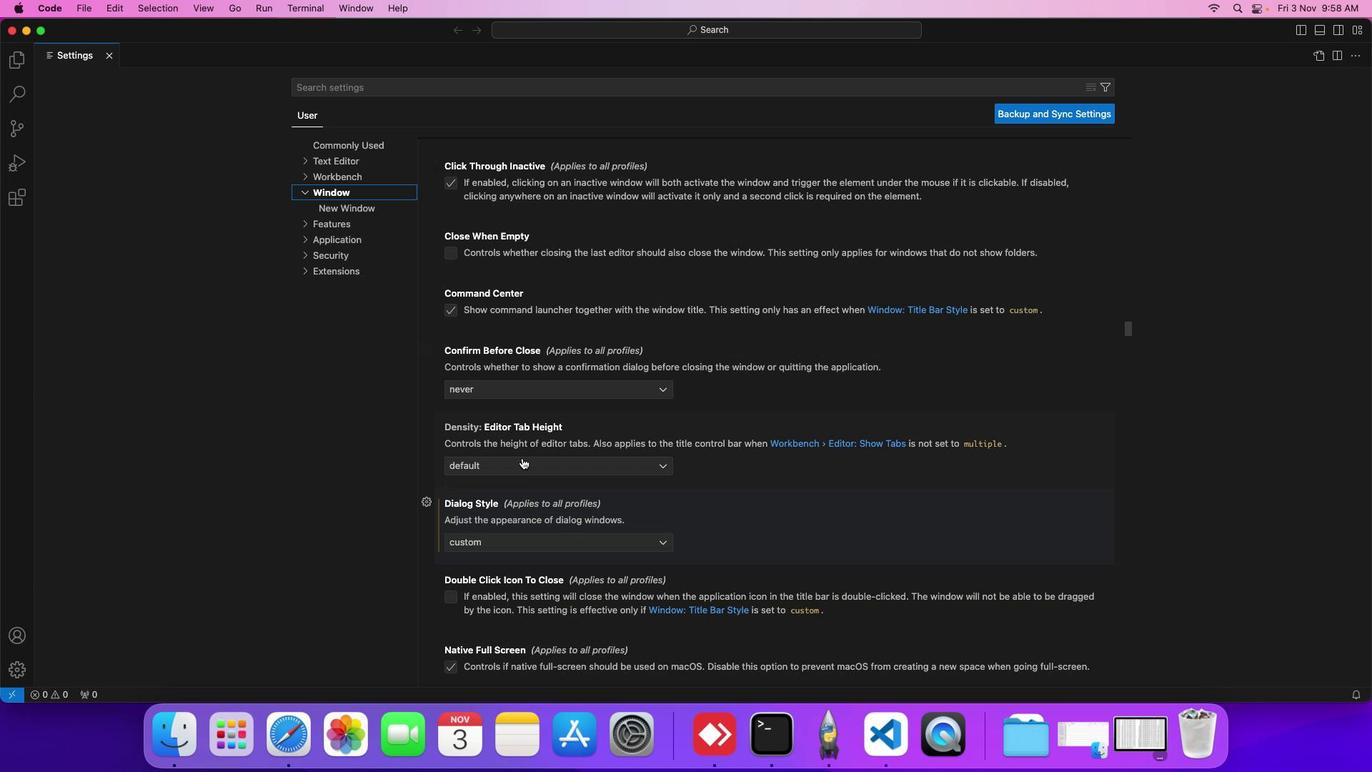 
Action: Mouse scrolled (521, 457) with delta (0, 0)
Screenshot: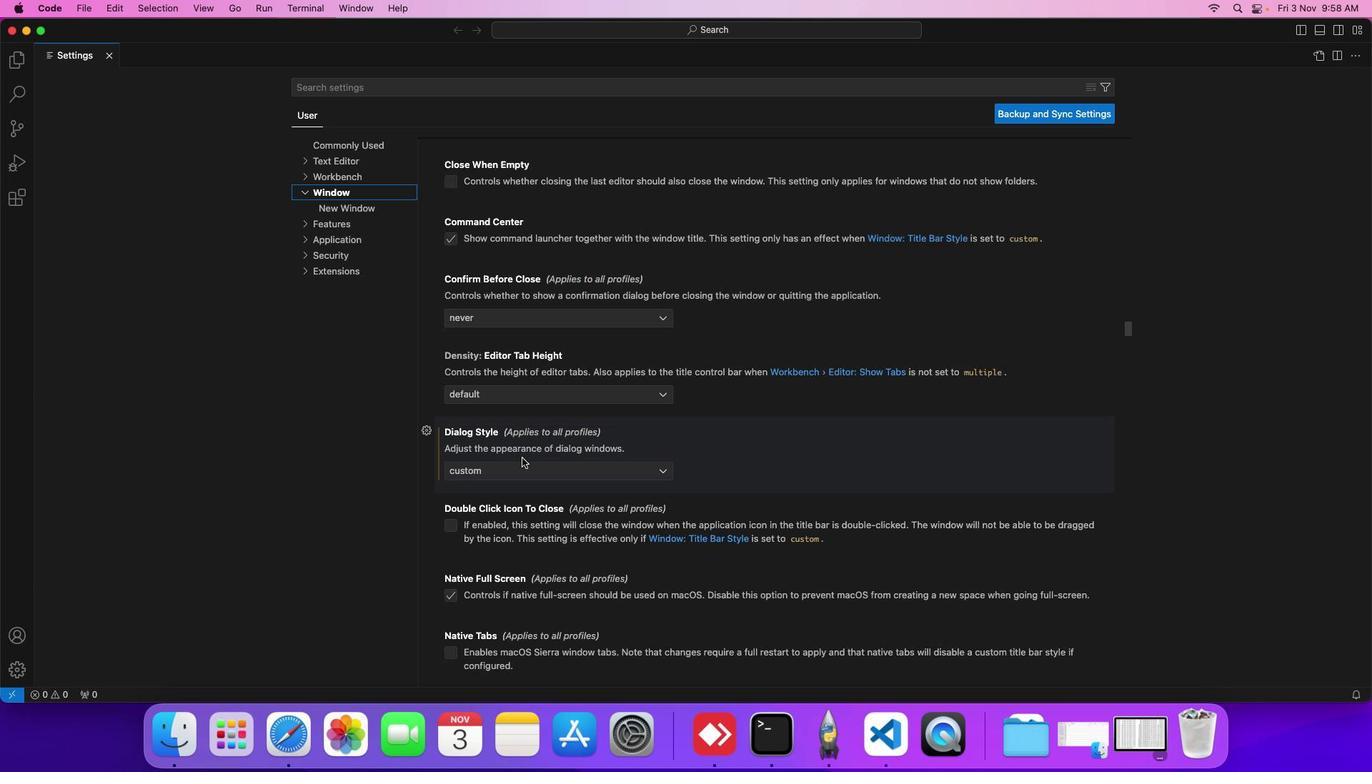 
Action: Mouse scrolled (521, 457) with delta (0, 0)
Screenshot: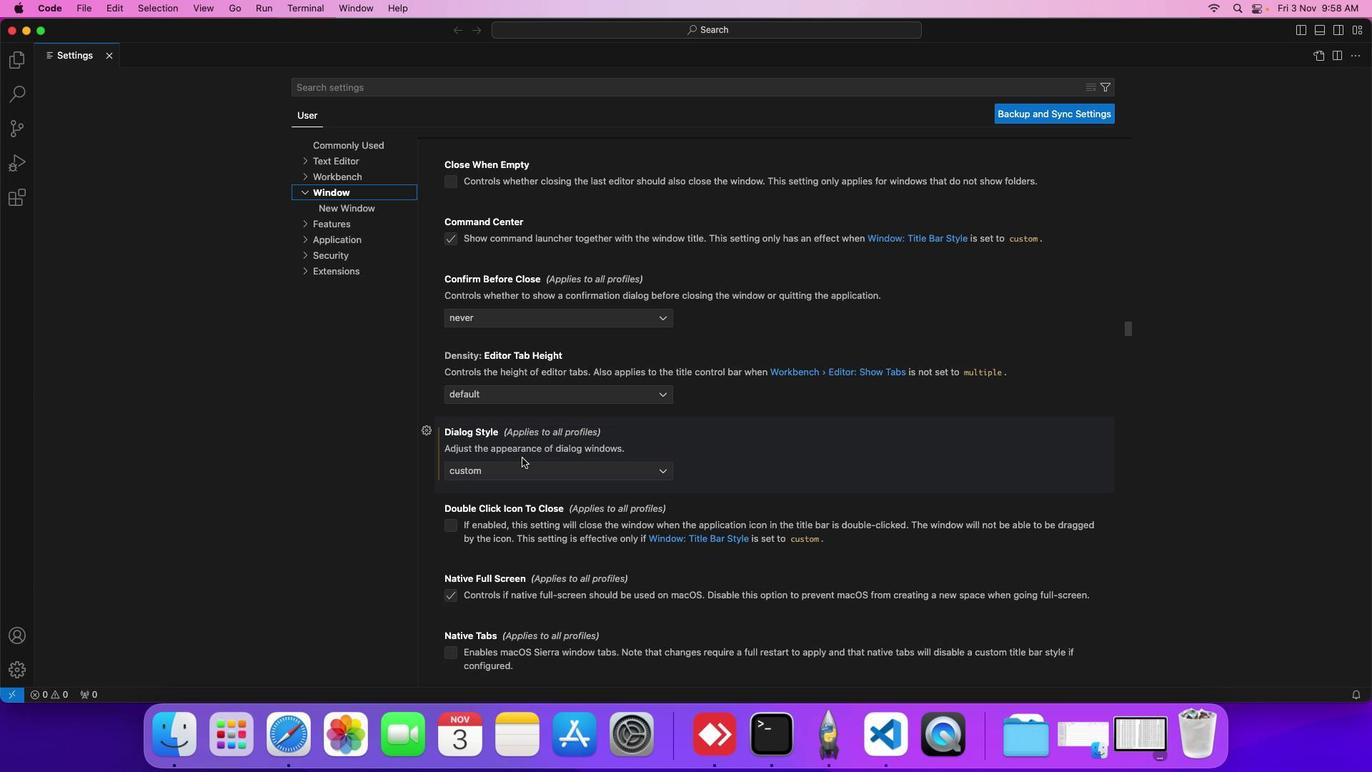 
Action: Mouse moved to (454, 525)
Screenshot: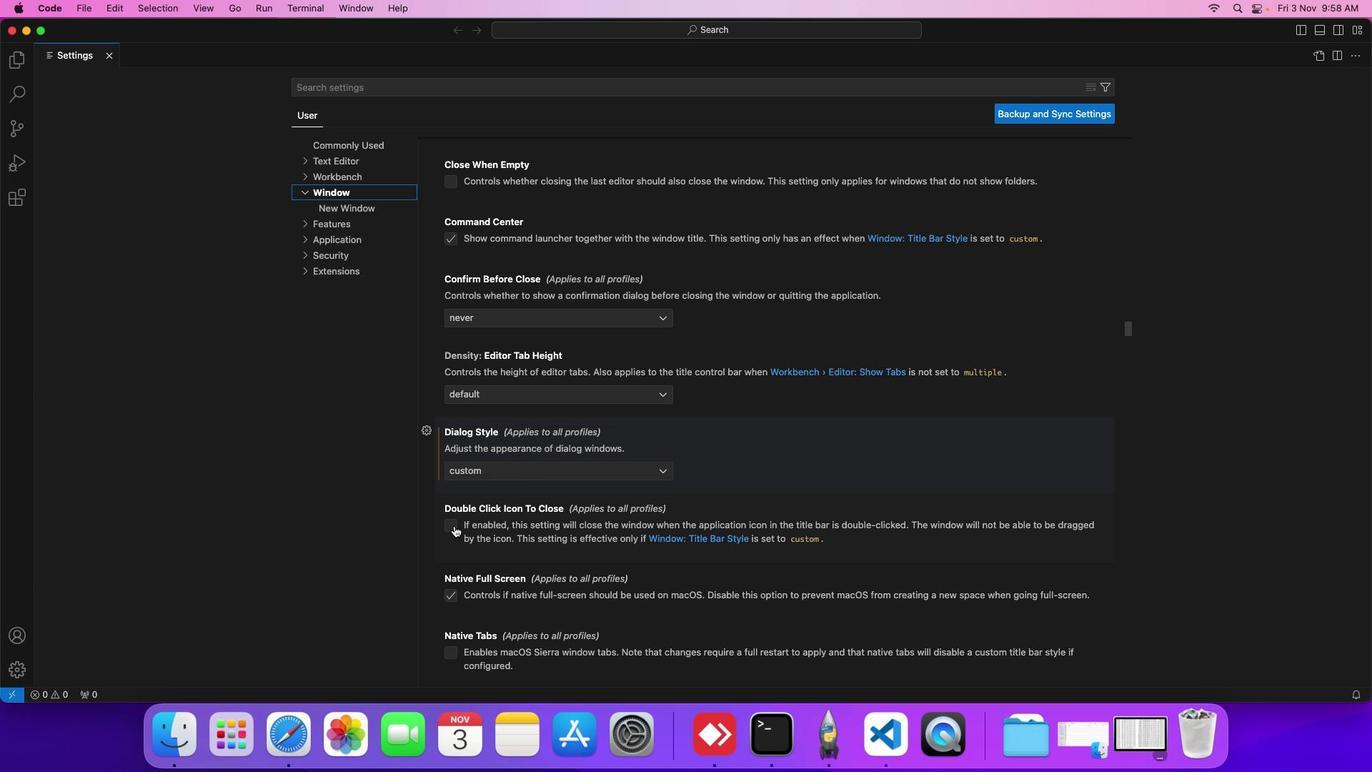 
Action: Mouse pressed left at (454, 525)
Screenshot: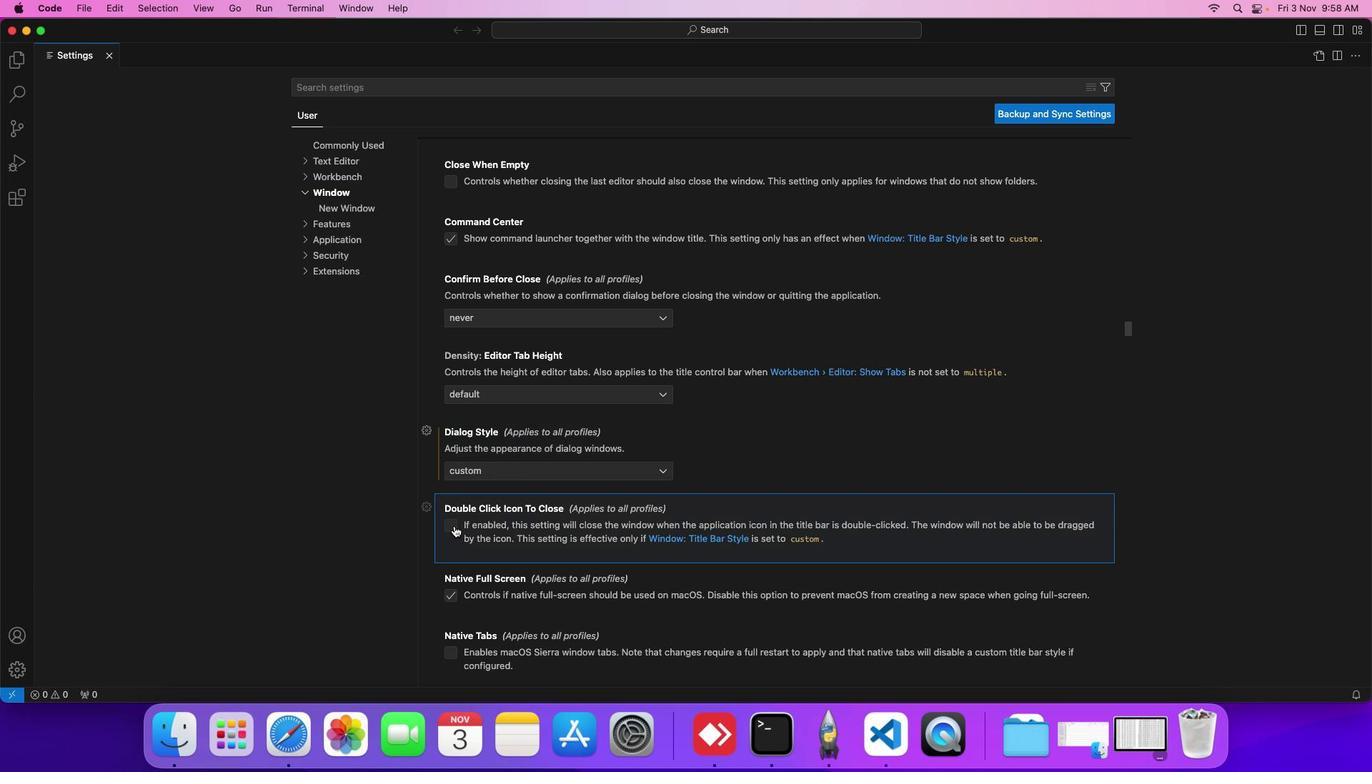 
Action: Mouse moved to (455, 494)
Screenshot: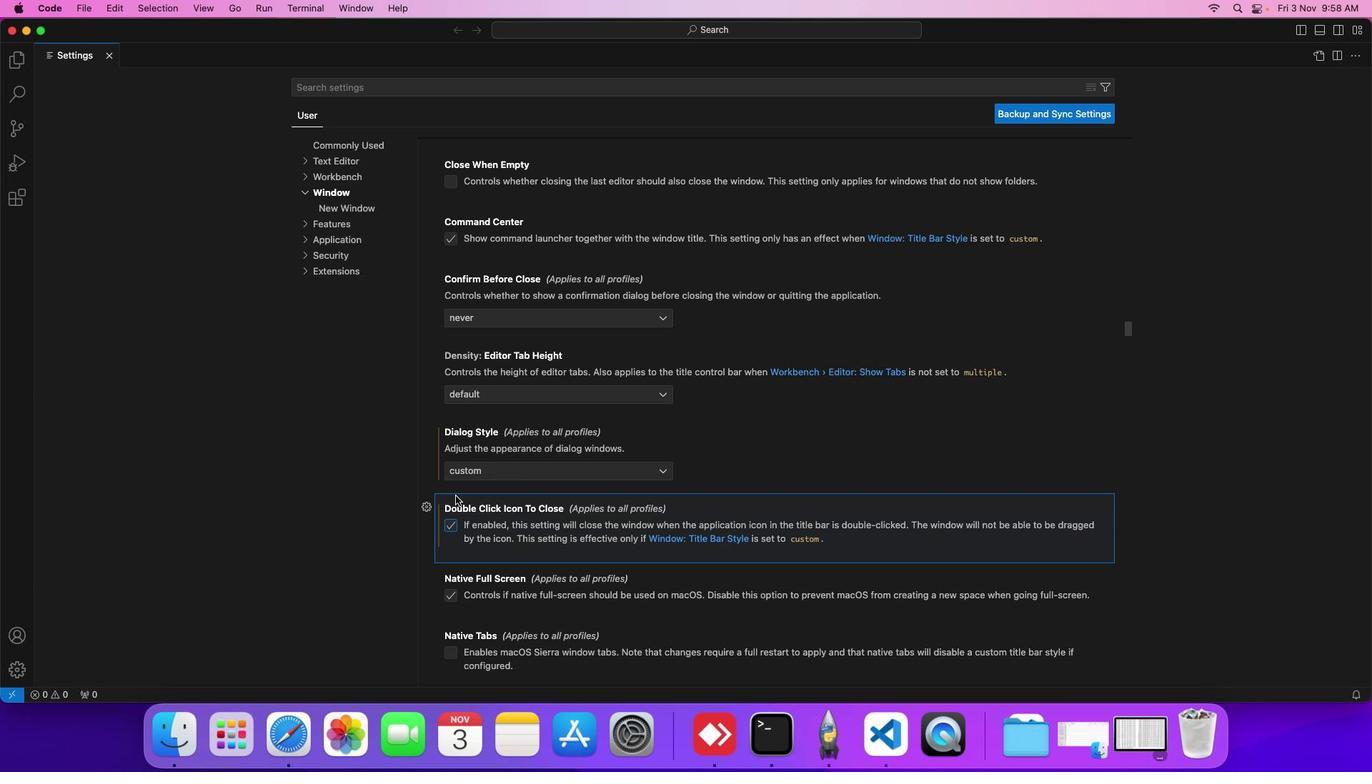 
